 Task: Create new contact,   with mail id: 'VivianMoore116@wnyc.org', first name: 'Vivian', Last name: 'Moore', Job Title: Marketing Manager, Phone number (305) 555-3456. Change life cycle stage to  'Lead' and lead status to 'New'. Add new company to the associated contact: oxford.ac.uk and type: Prospect. Logged in from softage.6@softage.net
Action: Mouse pressed left at (87, 64)
Screenshot: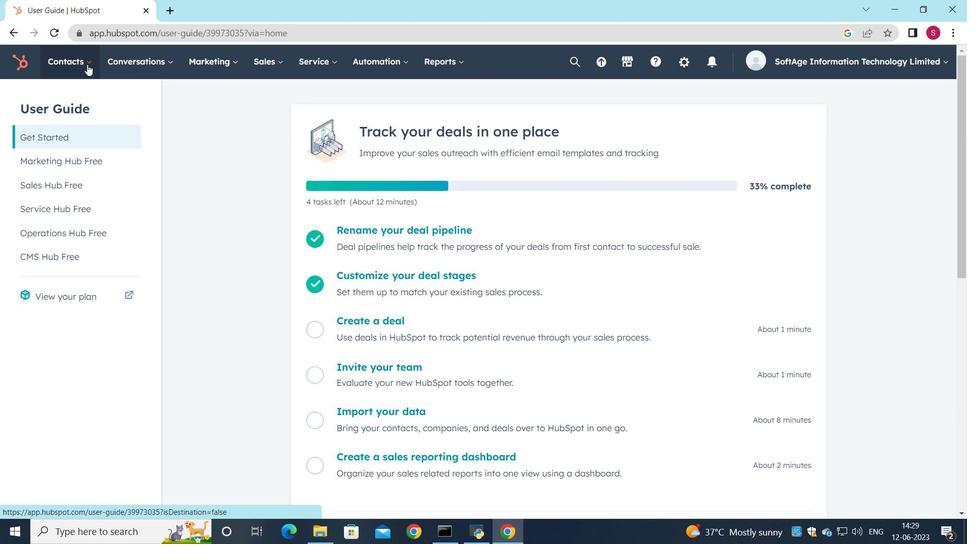 
Action: Mouse moved to (95, 95)
Screenshot: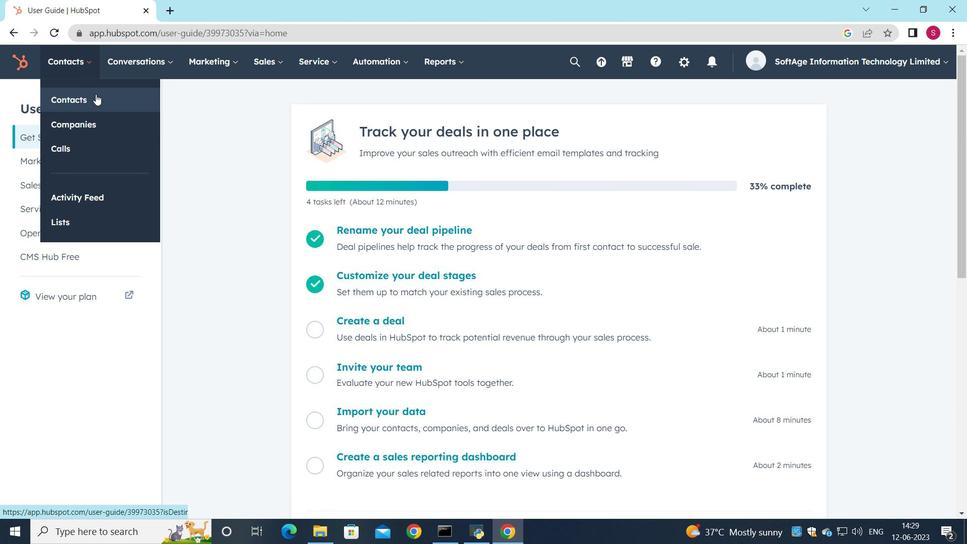 
Action: Mouse pressed left at (95, 95)
Screenshot: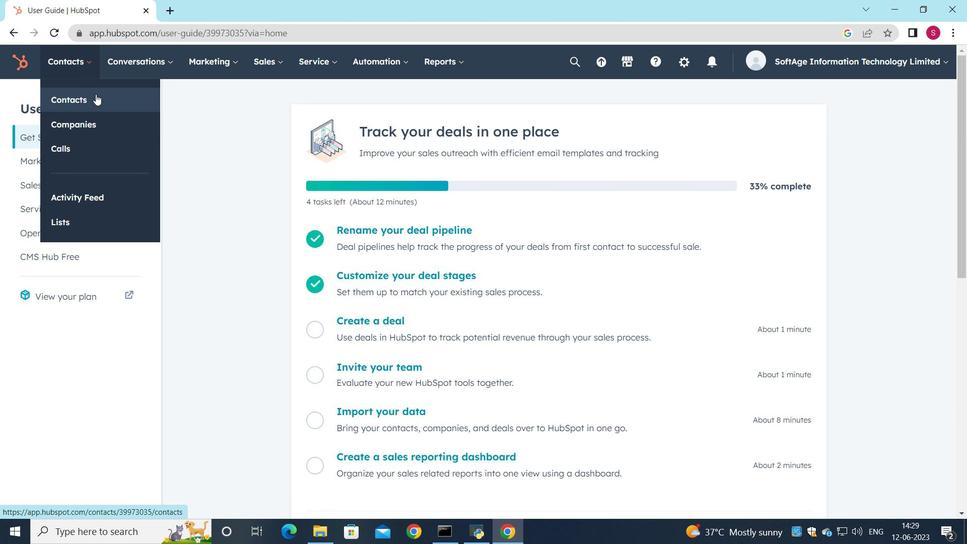 
Action: Mouse moved to (869, 106)
Screenshot: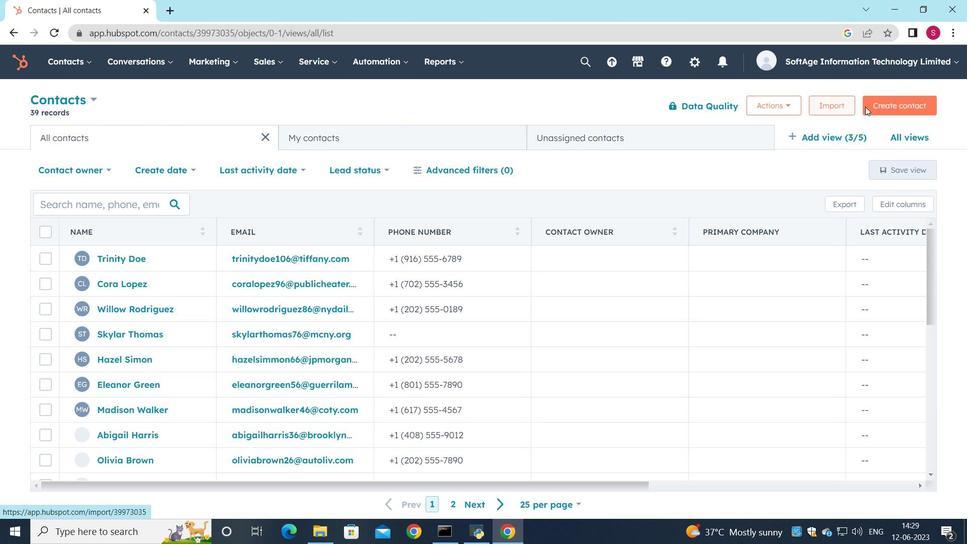 
Action: Mouse pressed left at (869, 106)
Screenshot: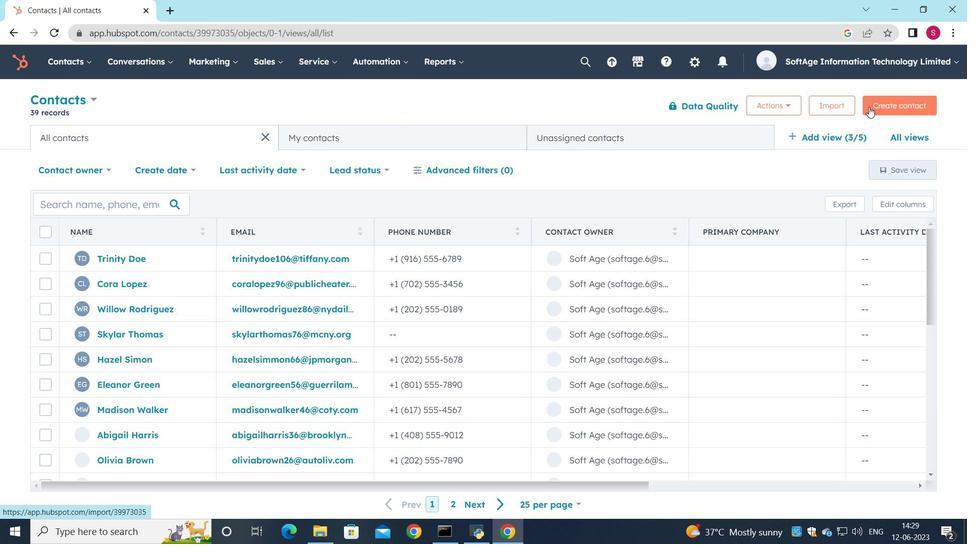 
Action: Mouse moved to (770, 170)
Screenshot: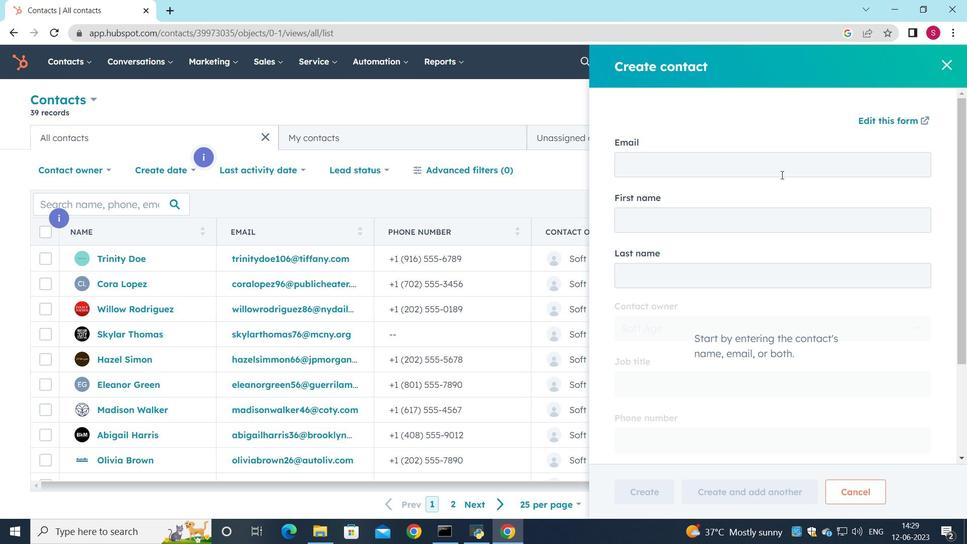 
Action: Mouse pressed left at (770, 170)
Screenshot: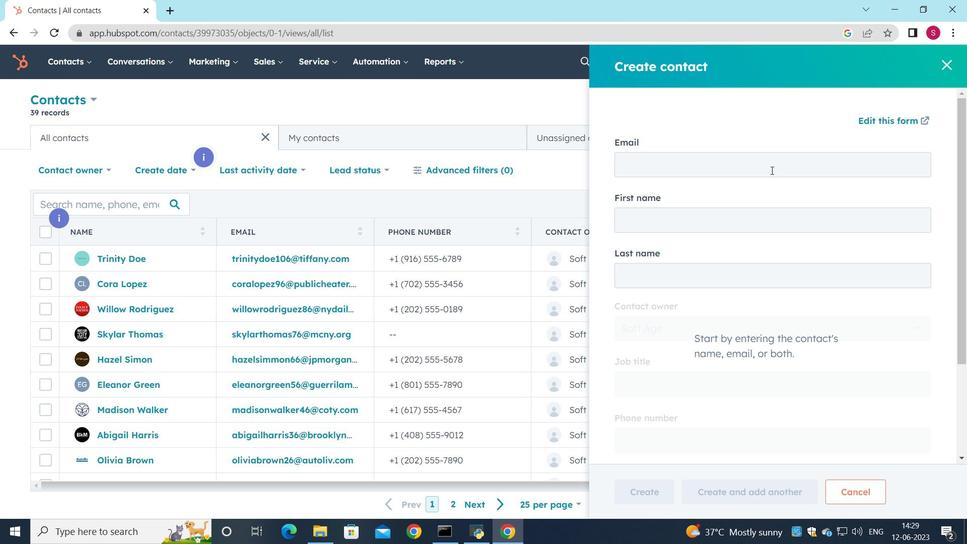 
Action: Key pressed <Key.shift><Key.shift><Key.shift><Key.shift><Key.shift><Key.shift><Key.shift><Key.shift><Key.shift><Key.shift><Key.shift><Key.shift><Key.shift><Key.shift><Key.shift><Key.shift><Key.shift><Key.shift><Key.shift><Key.shift><Key.shift><Key.shift><Key.shift><Key.shift>Vivian<Key.shift_r><Key.shift_r><Key.shift_r><Key.shift_r>Moore116<Key.shift><Key.shift>@wy<Key.backspace>nyc.org
Screenshot: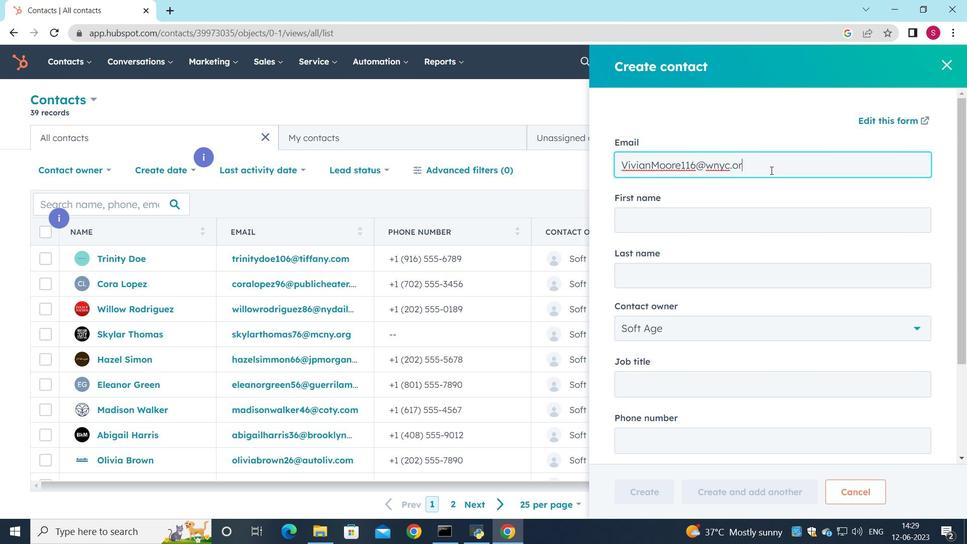 
Action: Mouse moved to (657, 233)
Screenshot: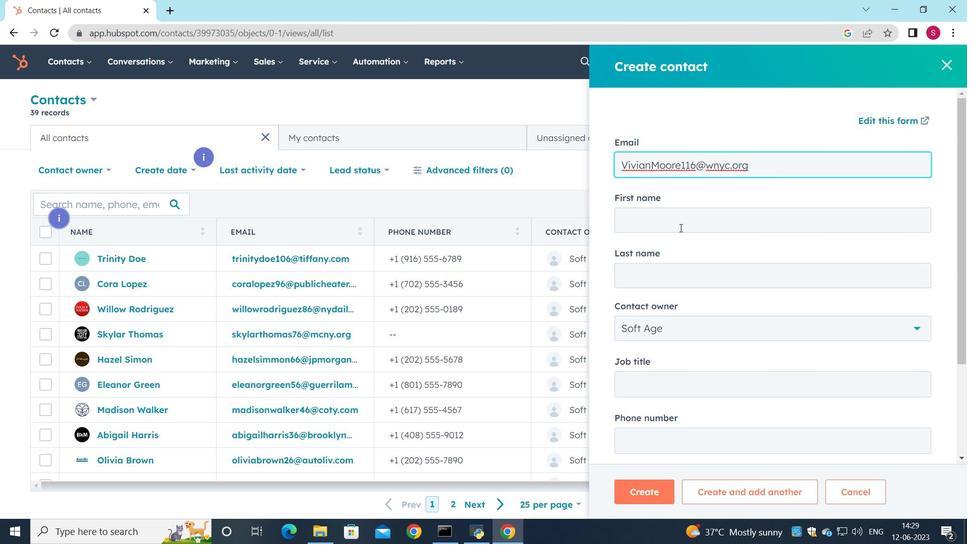 
Action: Mouse pressed left at (657, 233)
Screenshot: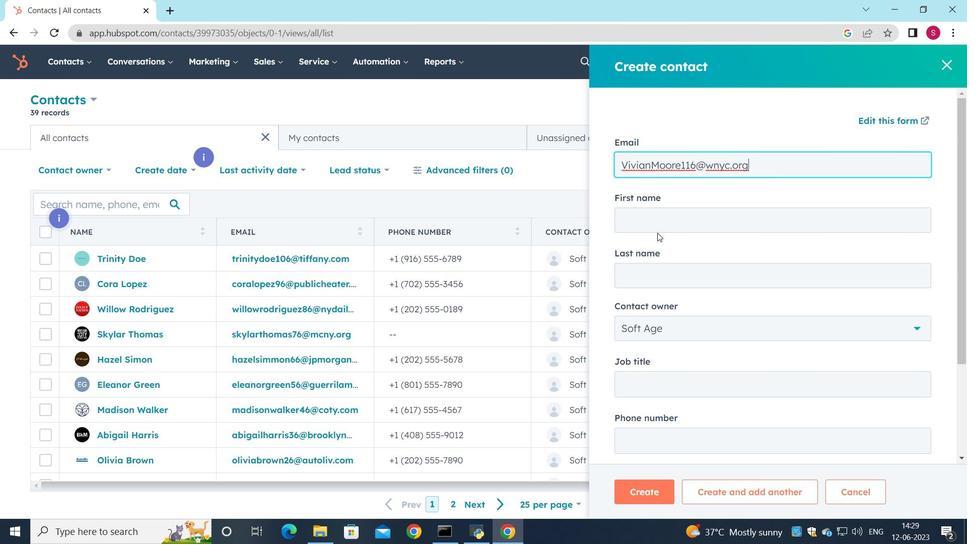 
Action: Mouse moved to (658, 227)
Screenshot: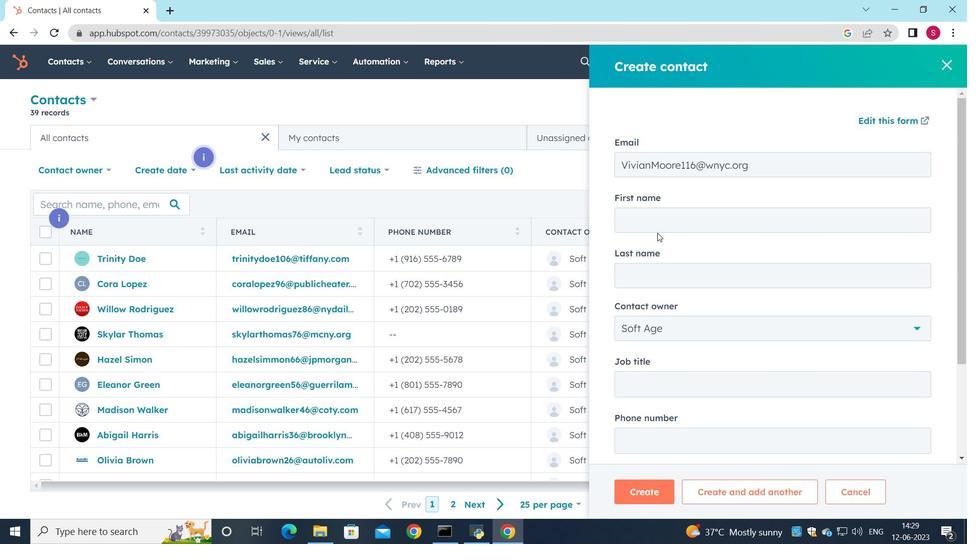 
Action: Mouse pressed left at (658, 227)
Screenshot: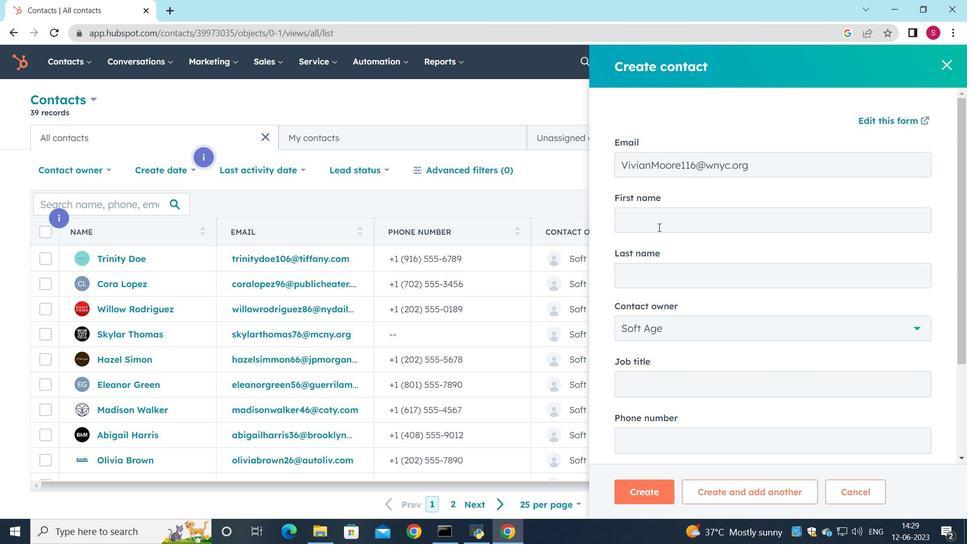 
Action: Key pressed <Key.shift>Vivo<Key.backspace>ian
Screenshot: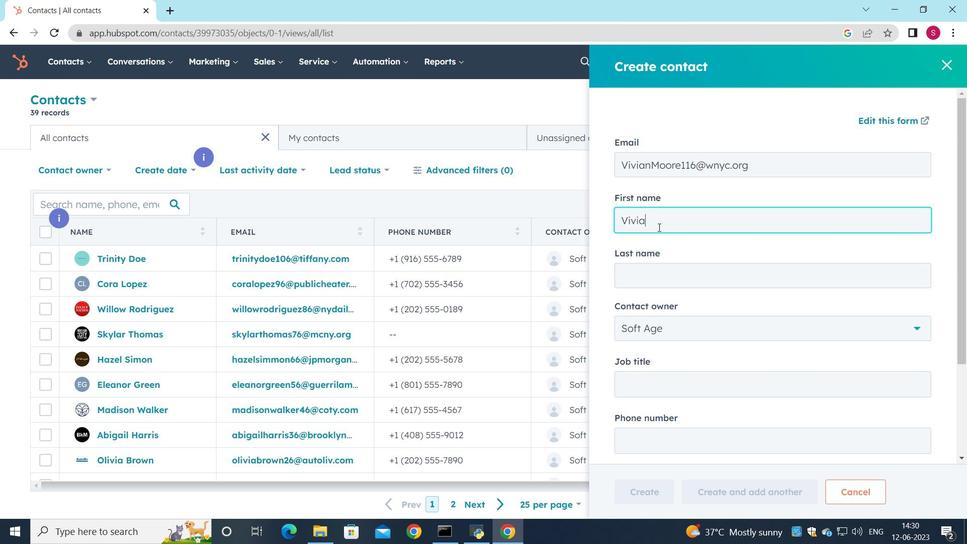 
Action: Mouse moved to (645, 265)
Screenshot: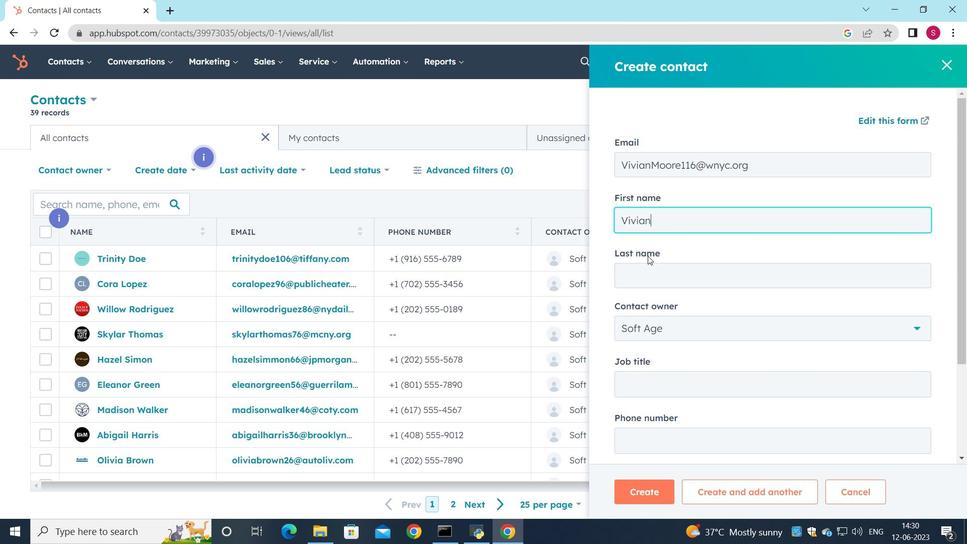 
Action: Mouse pressed left at (645, 265)
Screenshot: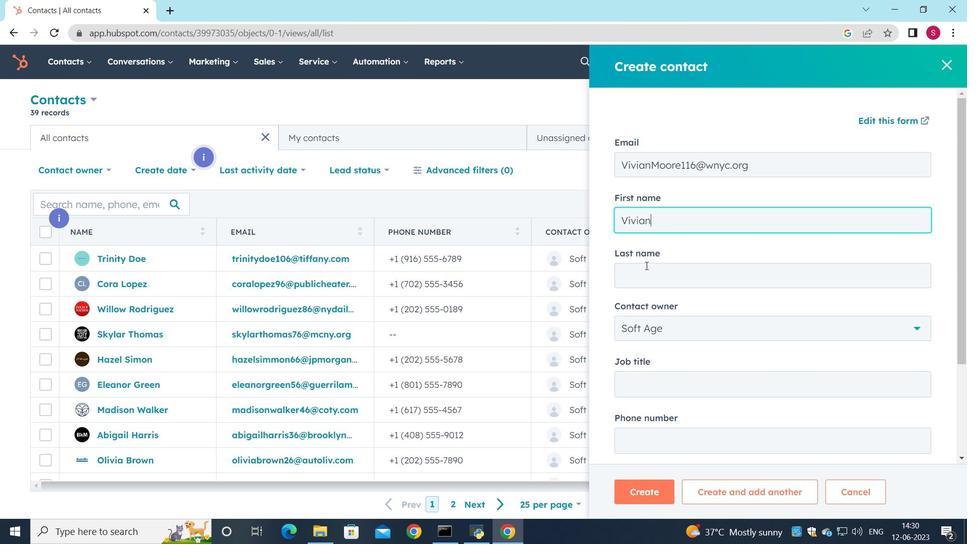 
Action: Mouse moved to (641, 272)
Screenshot: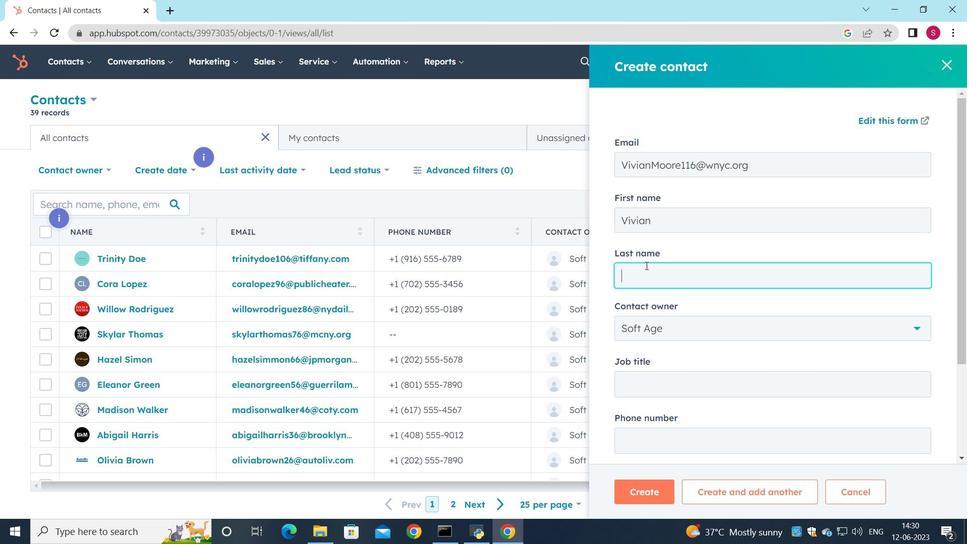
Action: Key pressed <Key.shift_r><Key.shift_r><Key.shift_r><Key.shift_r>Moore
Screenshot: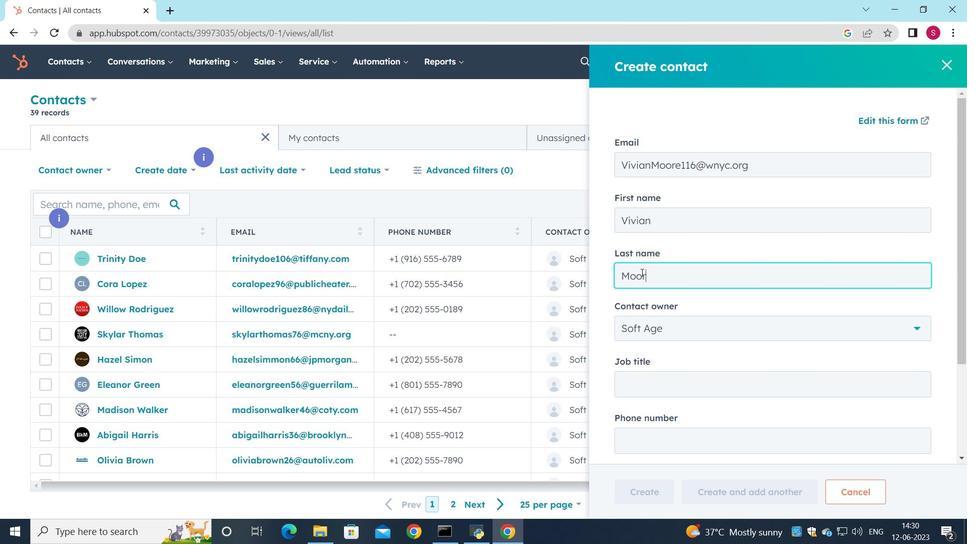 
Action: Mouse moved to (719, 326)
Screenshot: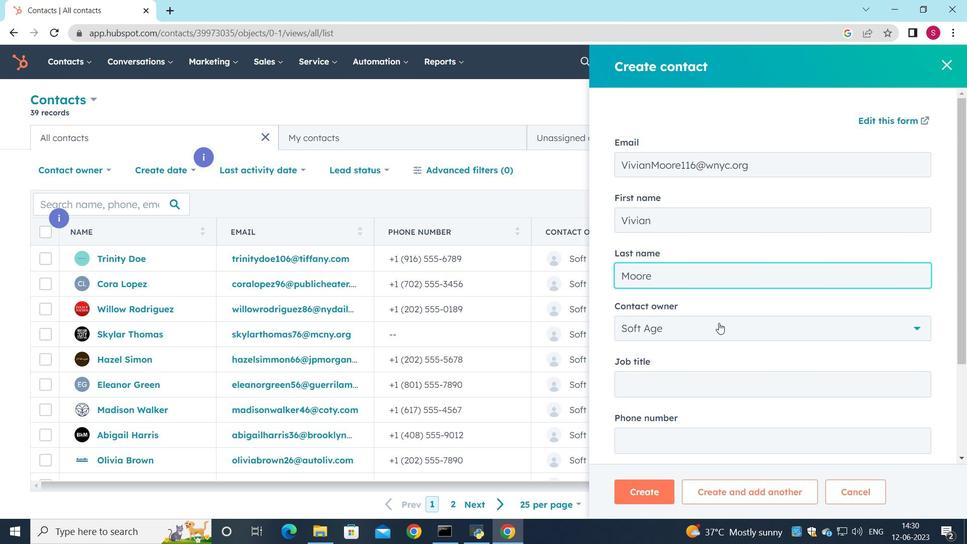 
Action: Mouse scrolled (719, 325) with delta (0, 0)
Screenshot: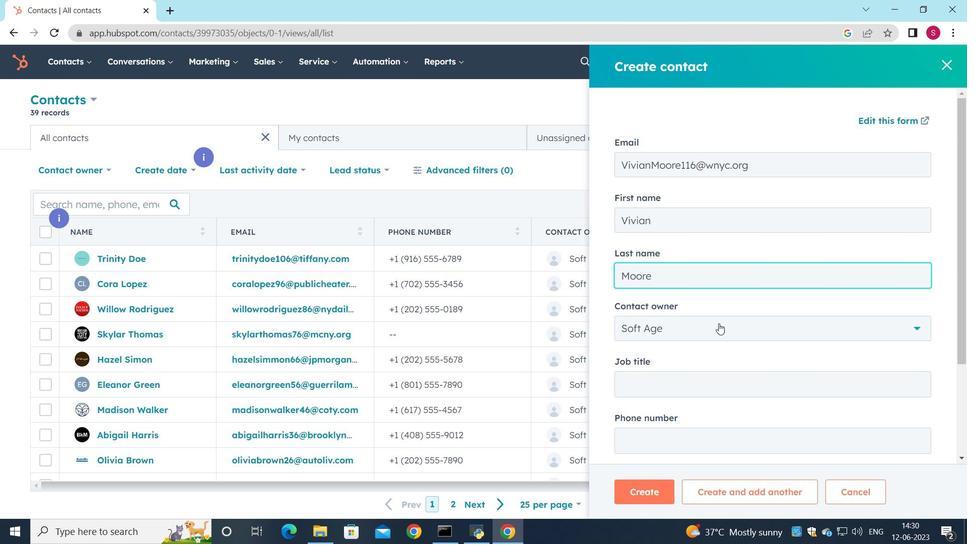 
Action: Mouse moved to (707, 325)
Screenshot: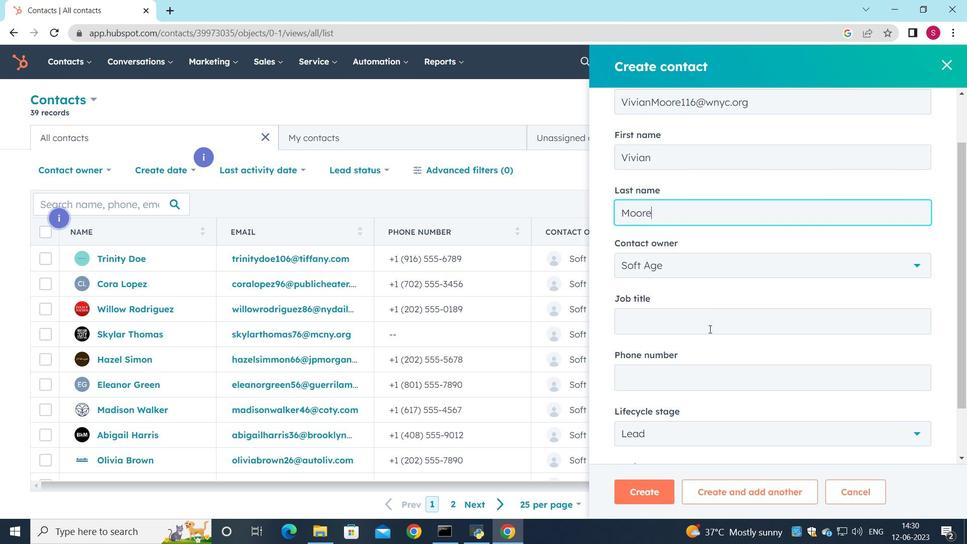 
Action: Mouse pressed left at (707, 325)
Screenshot: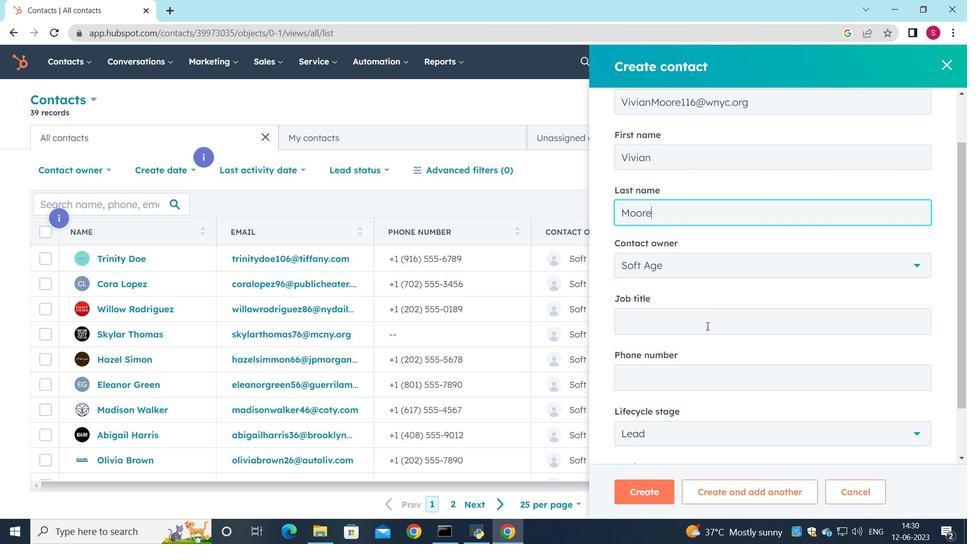 
Action: Key pressed <Key.shift_r>Marketing<Key.space><Key.shift_r>Manager
Screenshot: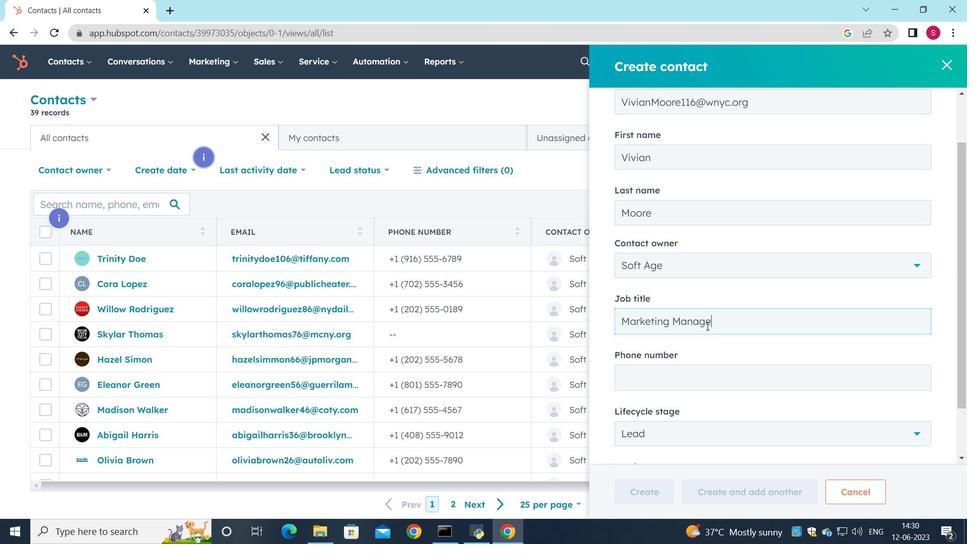 
Action: Mouse scrolled (707, 325) with delta (0, 0)
Screenshot: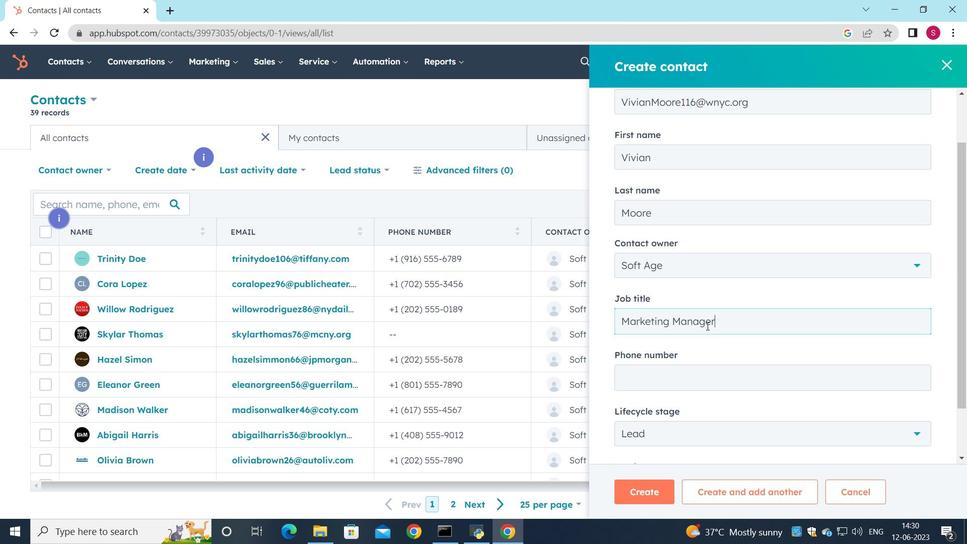 
Action: Mouse moved to (705, 340)
Screenshot: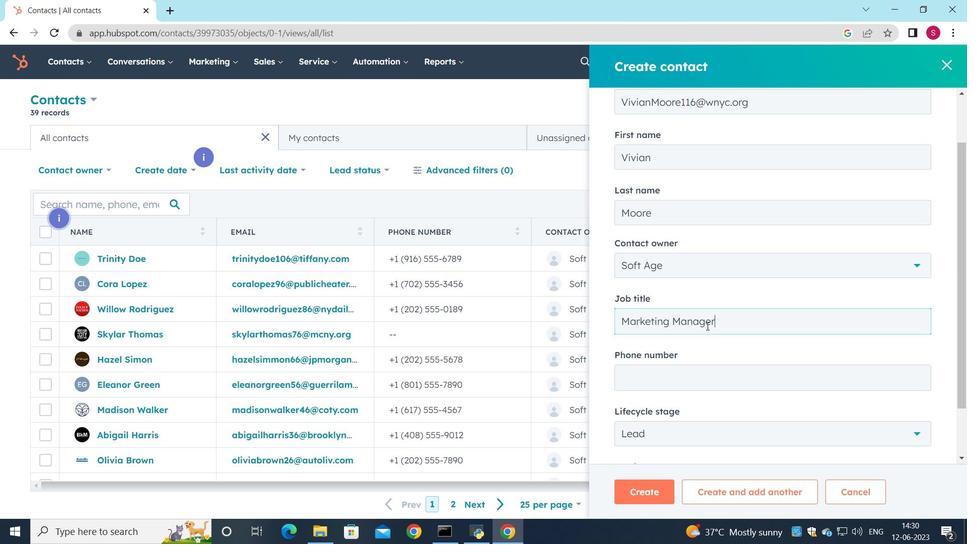 
Action: Mouse scrolled (705, 334) with delta (0, 0)
Screenshot: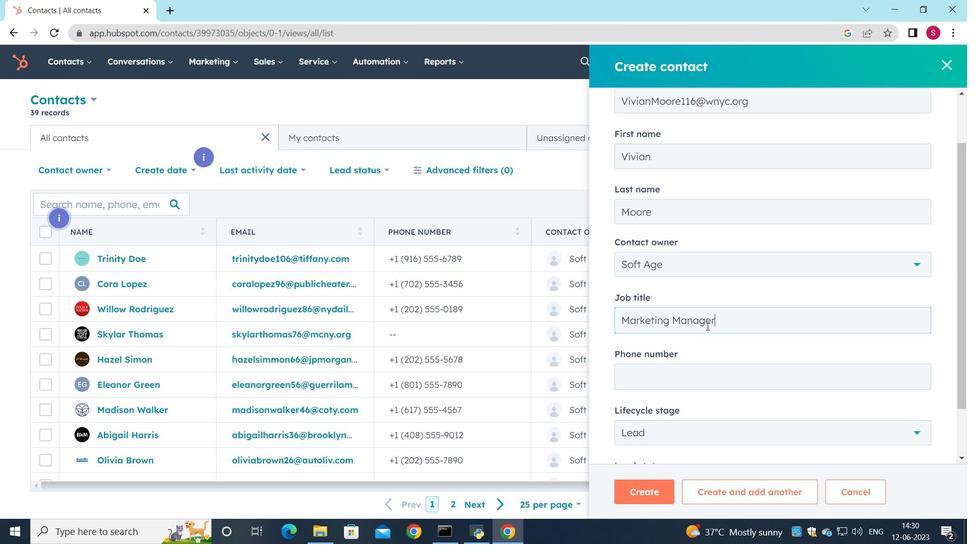 
Action: Mouse moved to (692, 317)
Screenshot: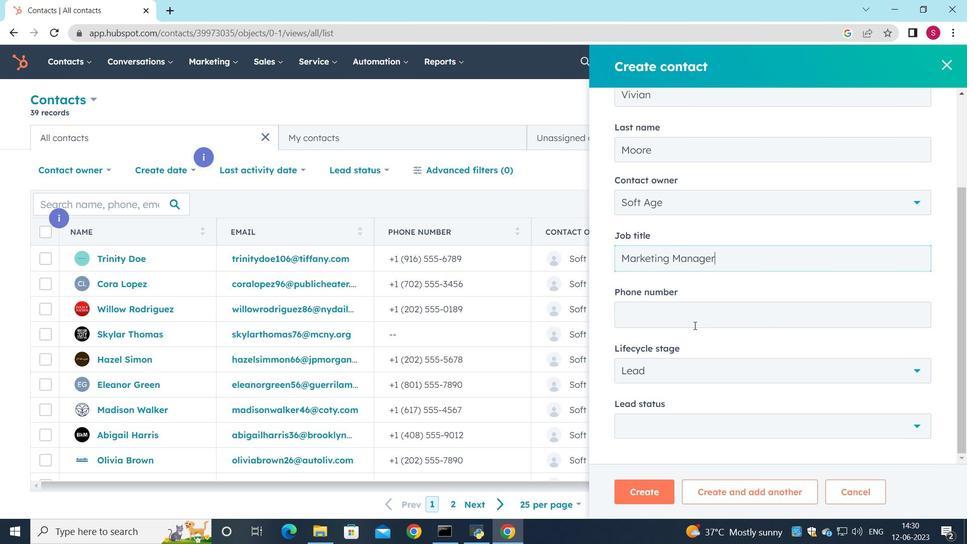 
Action: Mouse pressed left at (692, 317)
Screenshot: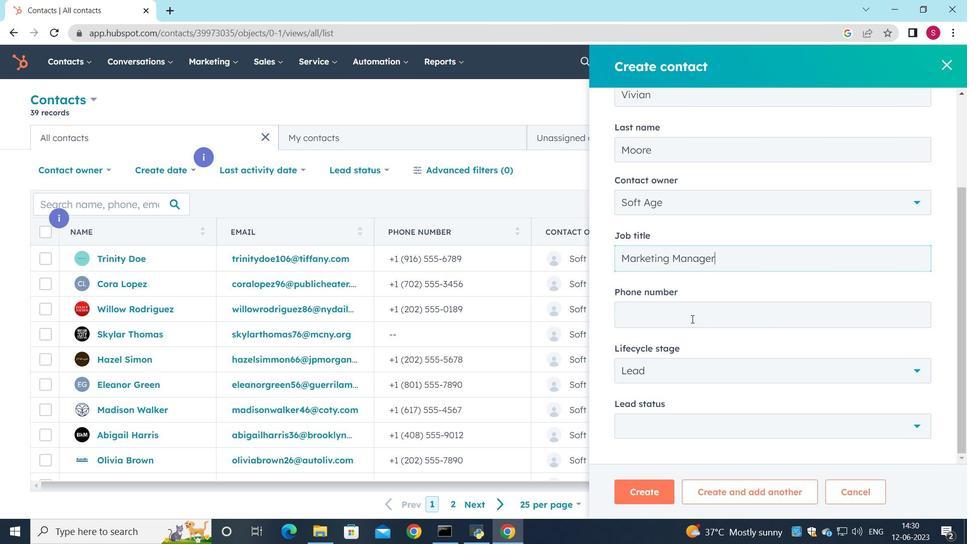 
Action: Key pressed 3055553456
Screenshot: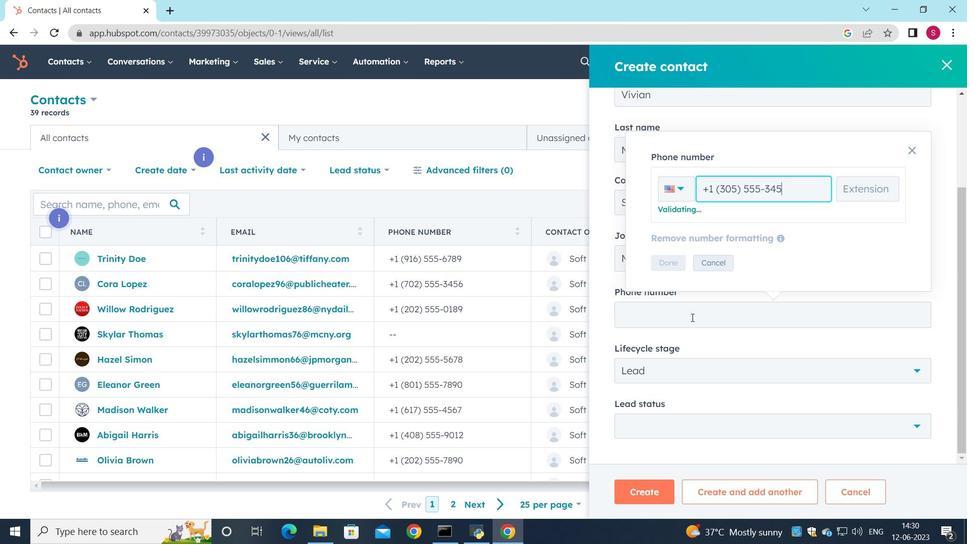 
Action: Mouse moved to (665, 267)
Screenshot: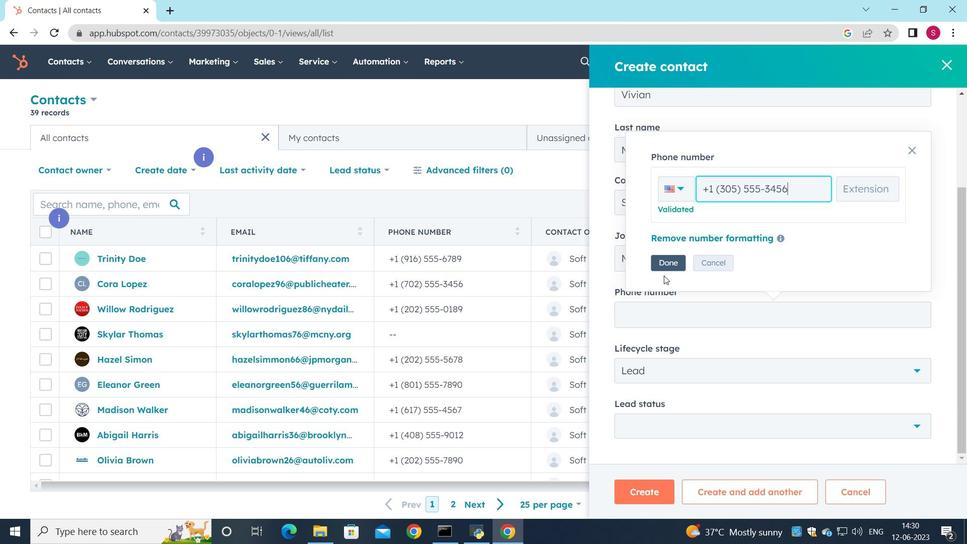 
Action: Mouse pressed left at (665, 267)
Screenshot: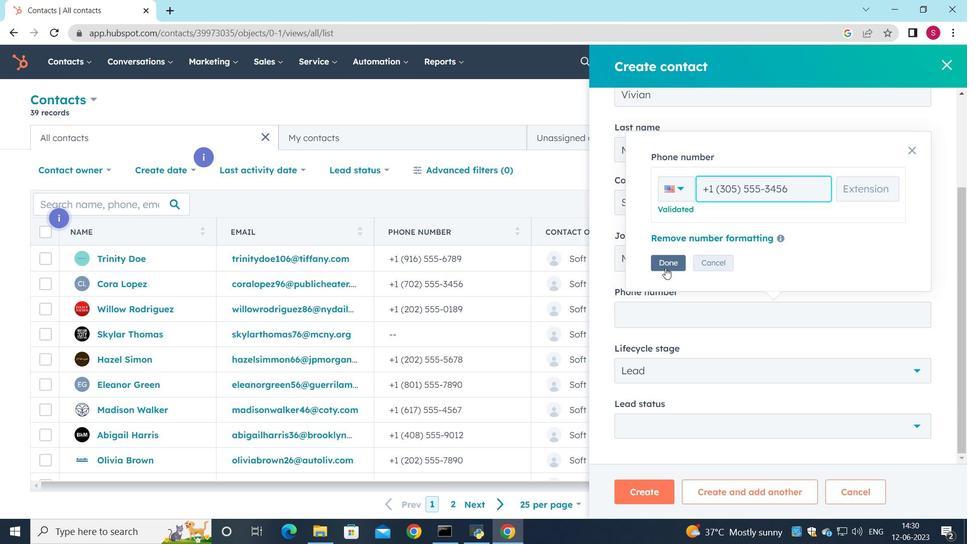 
Action: Mouse moved to (686, 310)
Screenshot: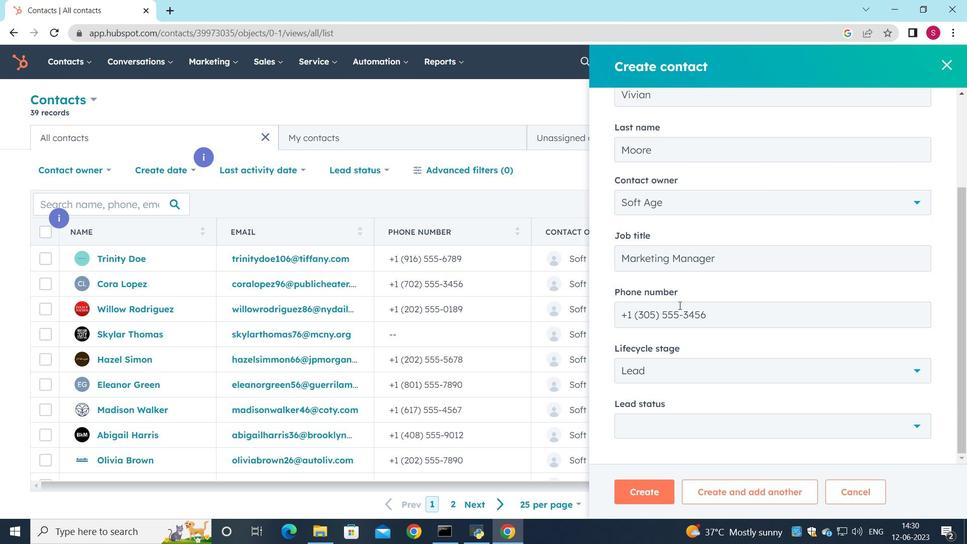 
Action: Mouse scrolled (686, 310) with delta (0, 0)
Screenshot: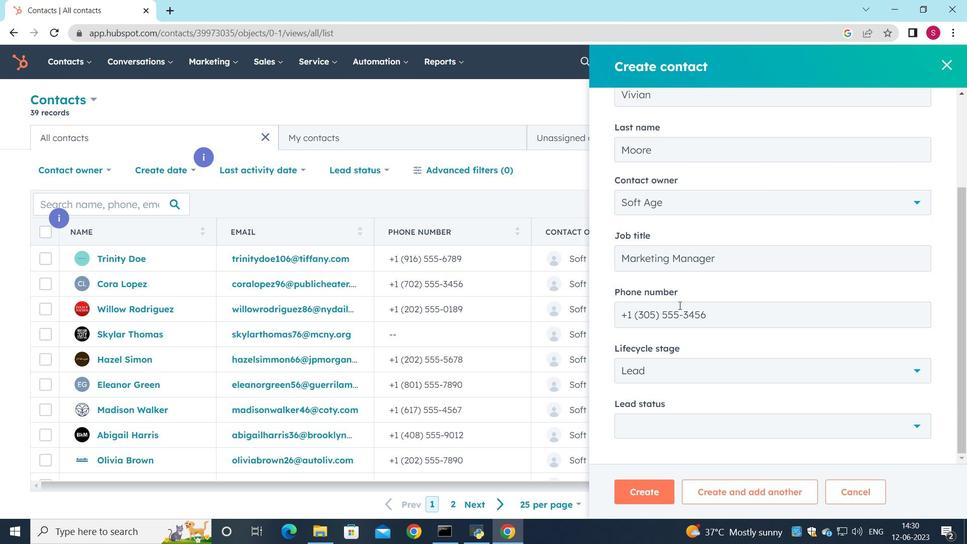 
Action: Mouse moved to (688, 314)
Screenshot: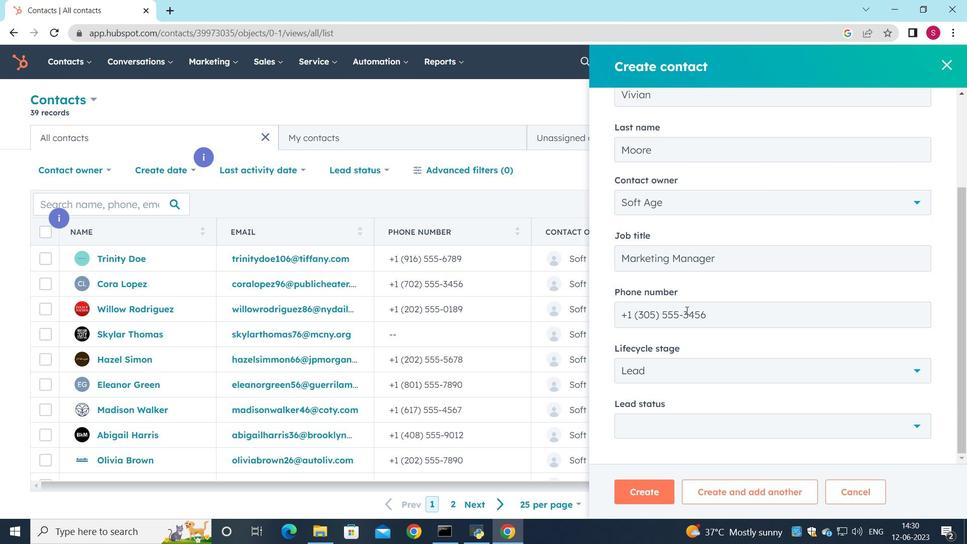 
Action: Mouse scrolled (688, 314) with delta (0, 0)
Screenshot: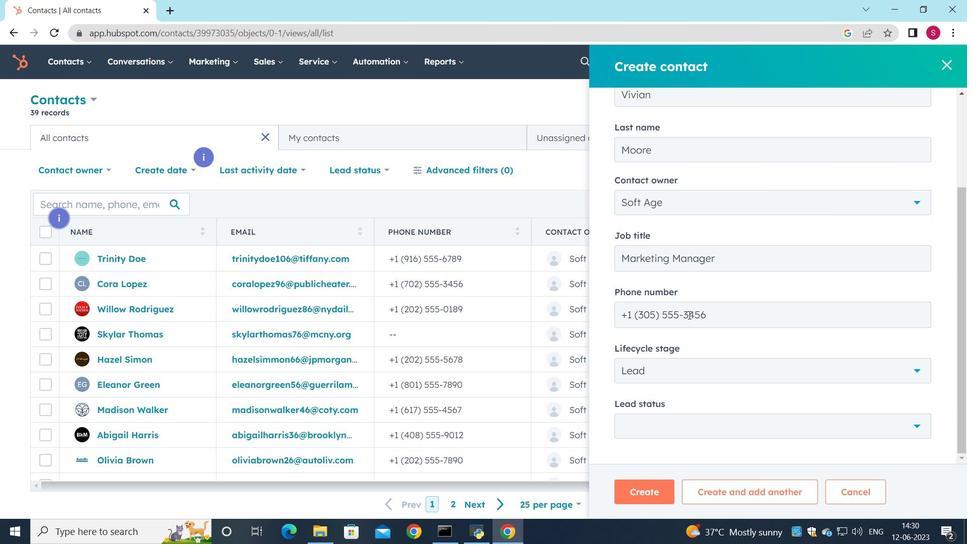
Action: Mouse moved to (692, 319)
Screenshot: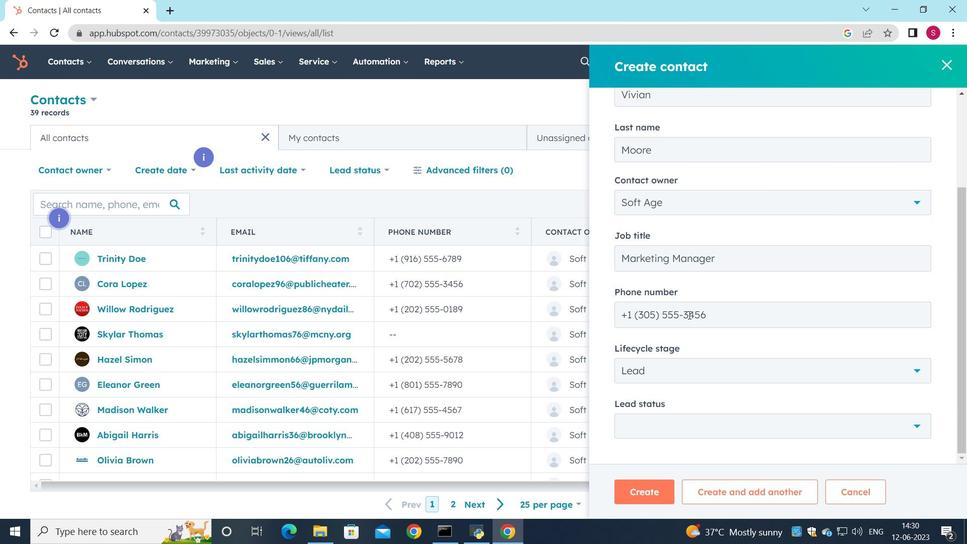 
Action: Mouse scrolled (692, 319) with delta (0, 0)
Screenshot: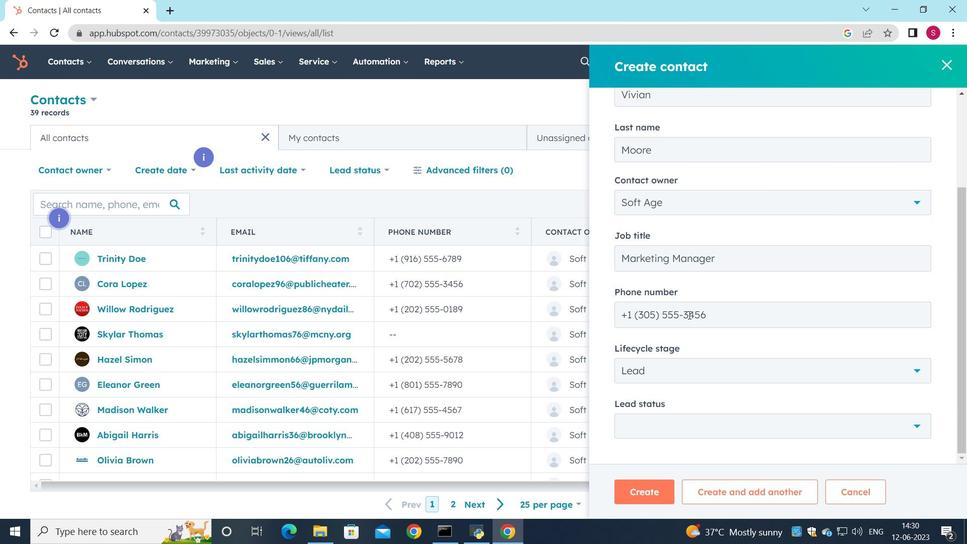 
Action: Mouse moved to (914, 426)
Screenshot: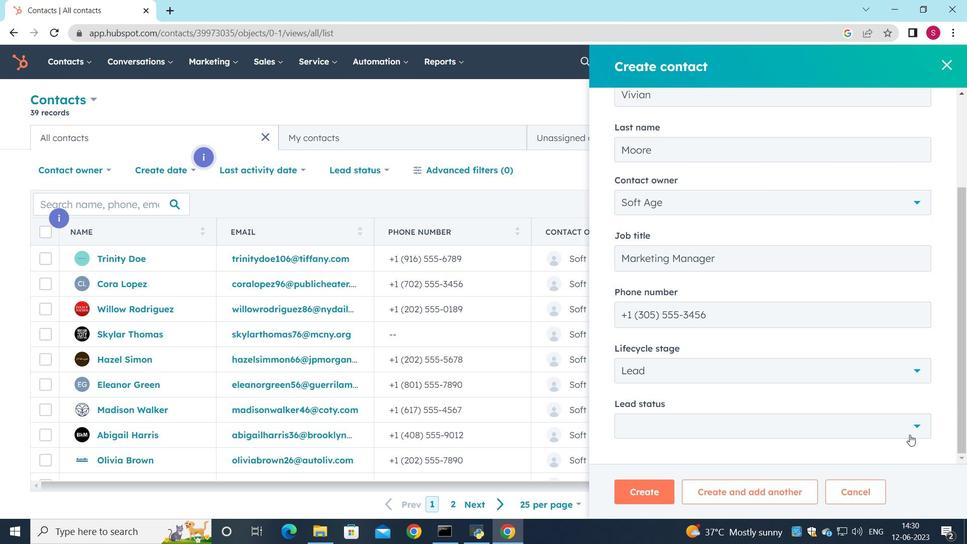
Action: Mouse pressed left at (914, 426)
Screenshot: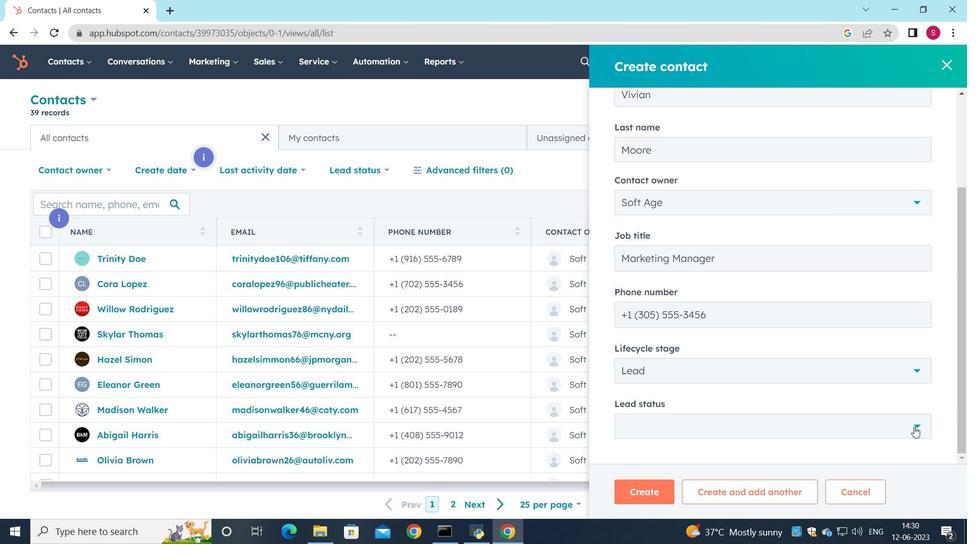 
Action: Mouse moved to (756, 301)
Screenshot: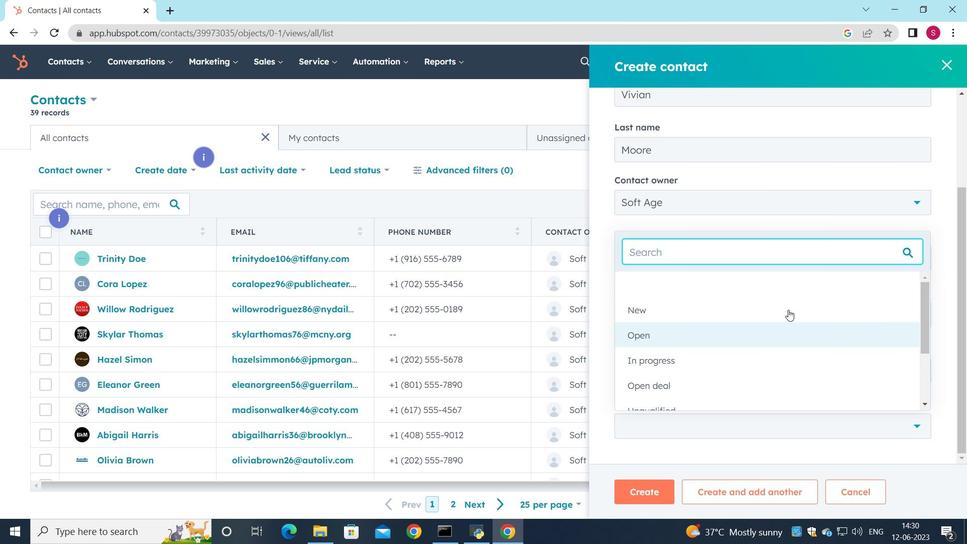 
Action: Mouse pressed left at (756, 301)
Screenshot: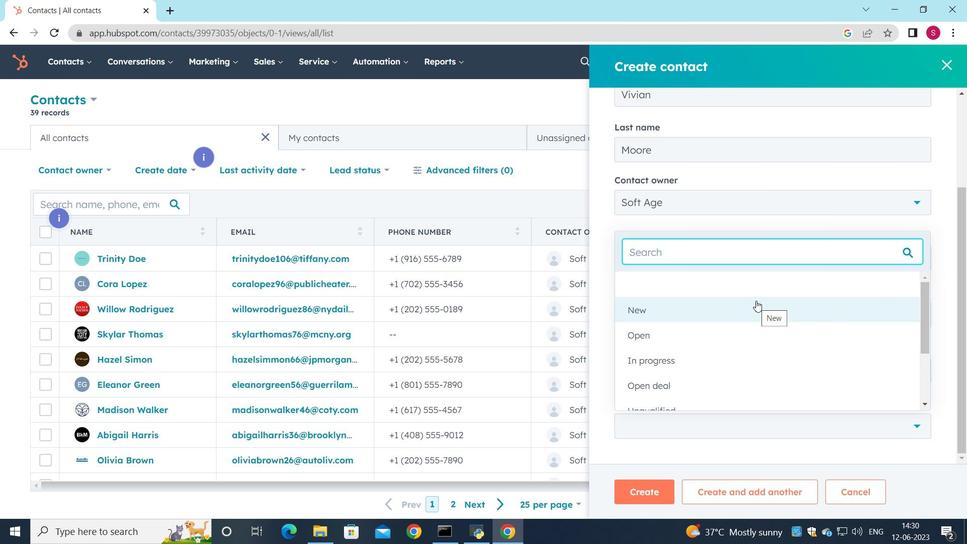 
Action: Mouse moved to (639, 498)
Screenshot: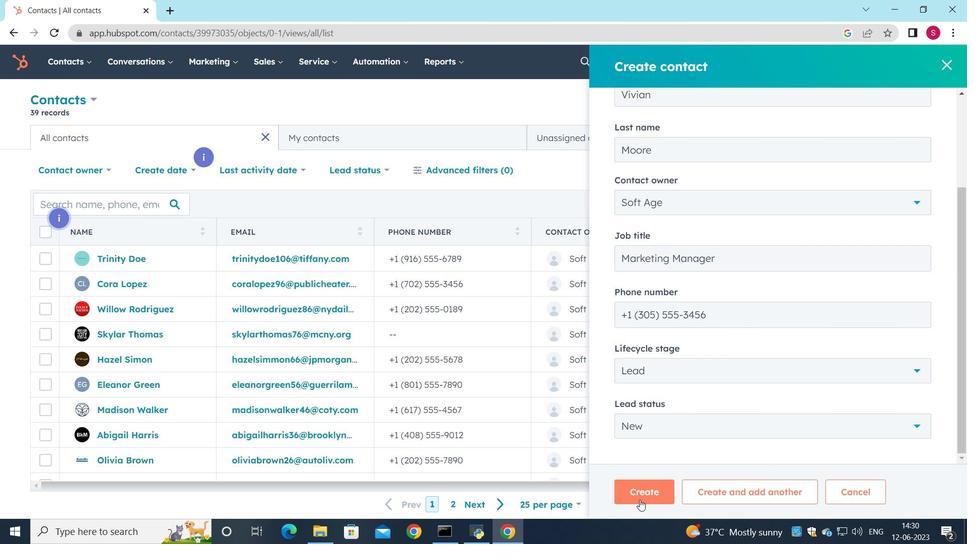 
Action: Mouse pressed left at (639, 498)
Screenshot: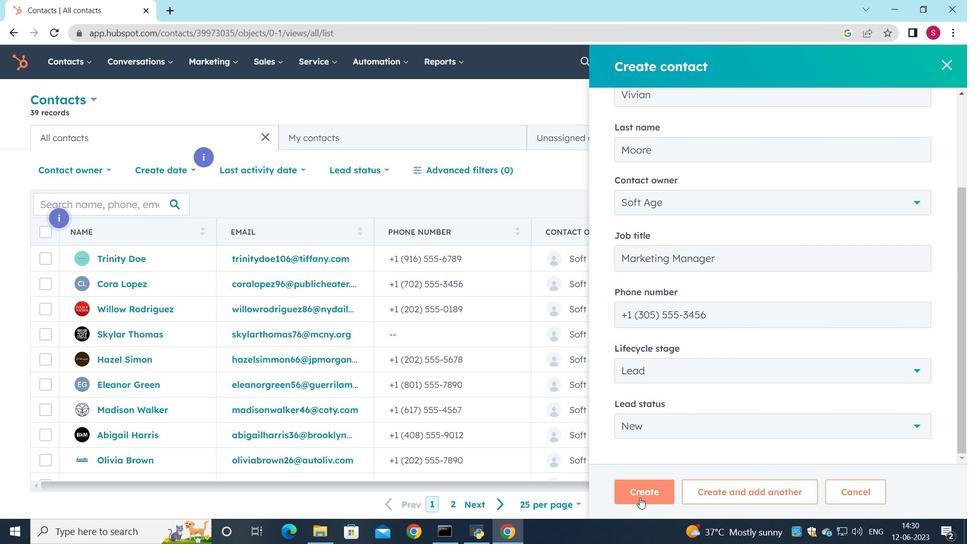 
Action: Mouse moved to (581, 370)
Screenshot: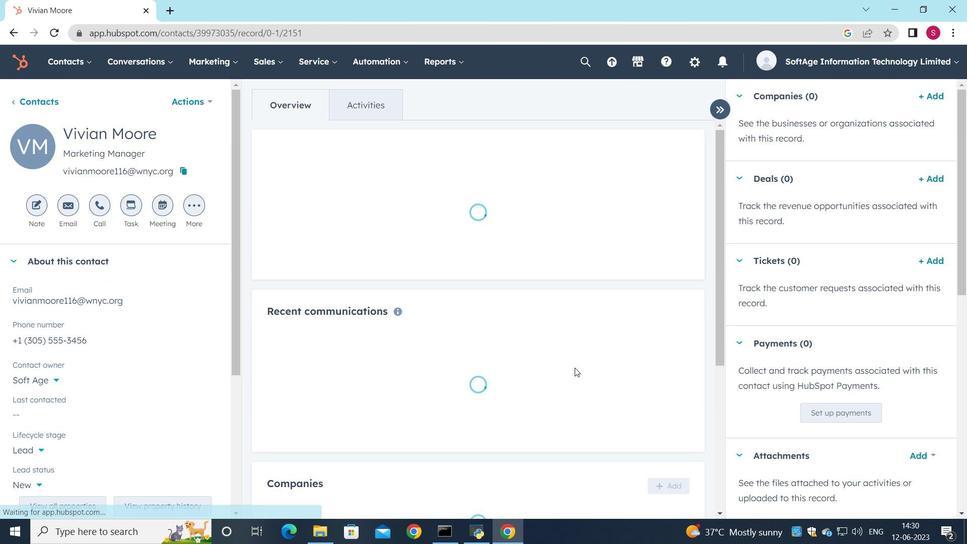 
Action: Mouse scrolled (581, 369) with delta (0, 0)
Screenshot: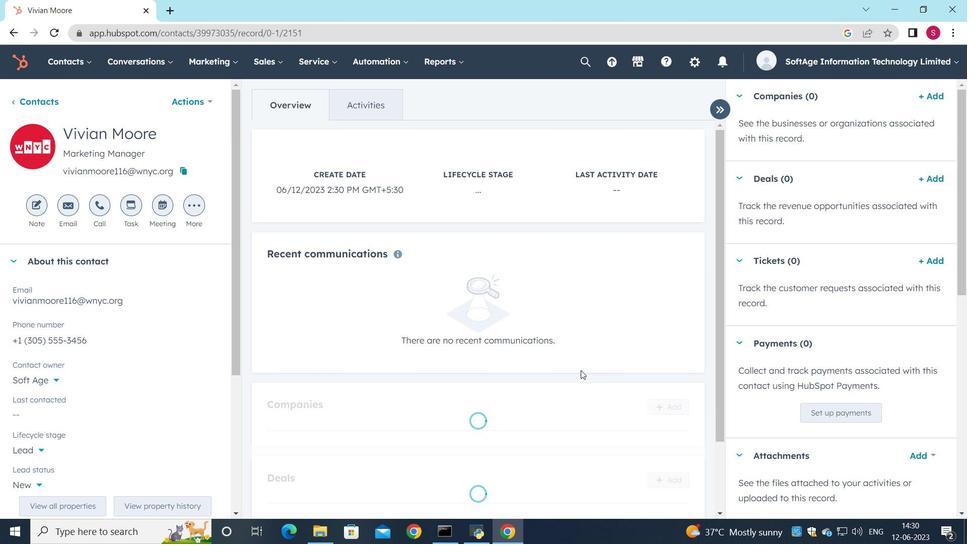 
Action: Mouse scrolled (581, 369) with delta (0, 0)
Screenshot: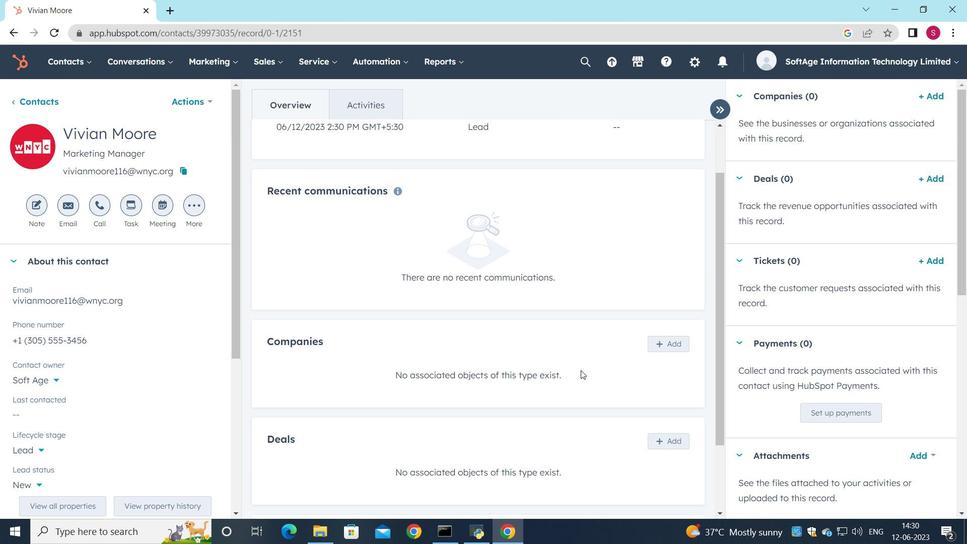 
Action: Mouse moved to (669, 280)
Screenshot: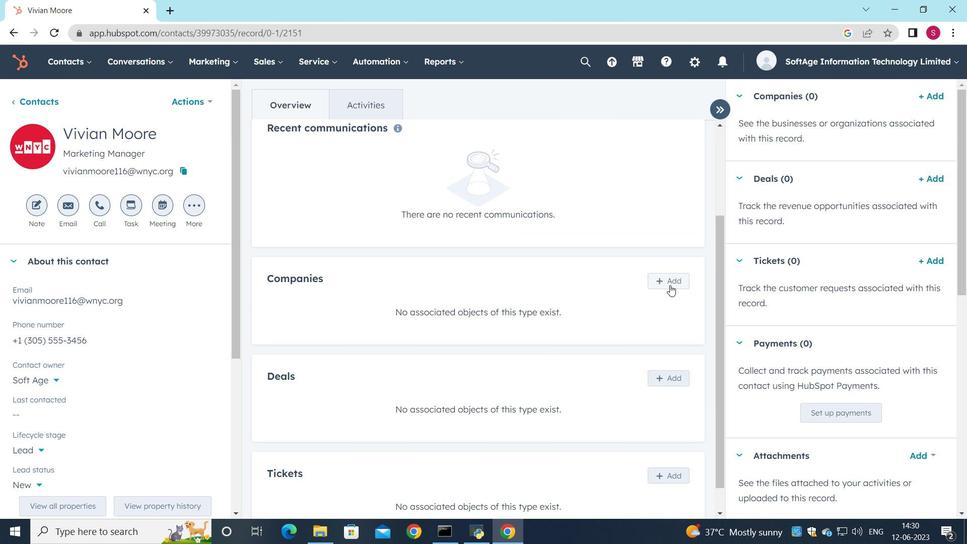 
Action: Mouse pressed left at (669, 280)
Screenshot: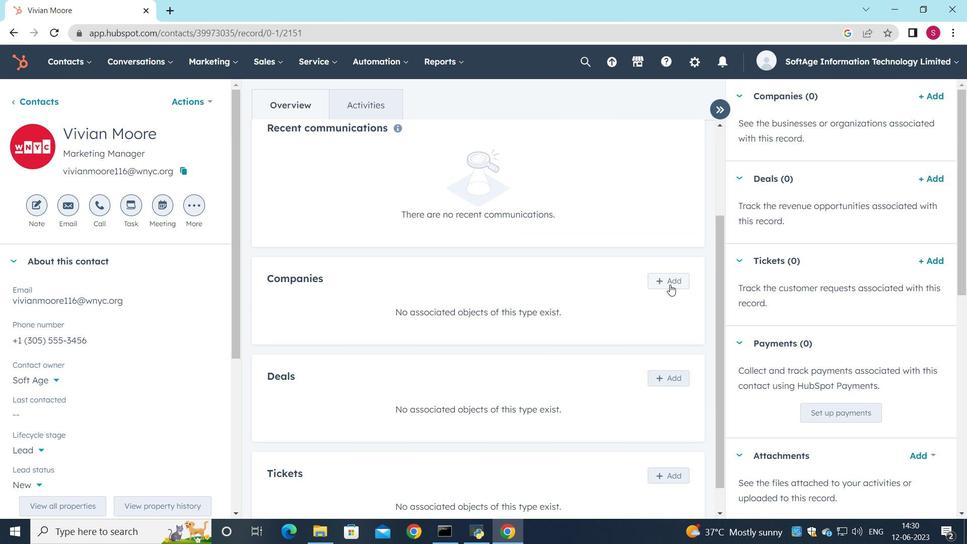
Action: Mouse moved to (706, 118)
Screenshot: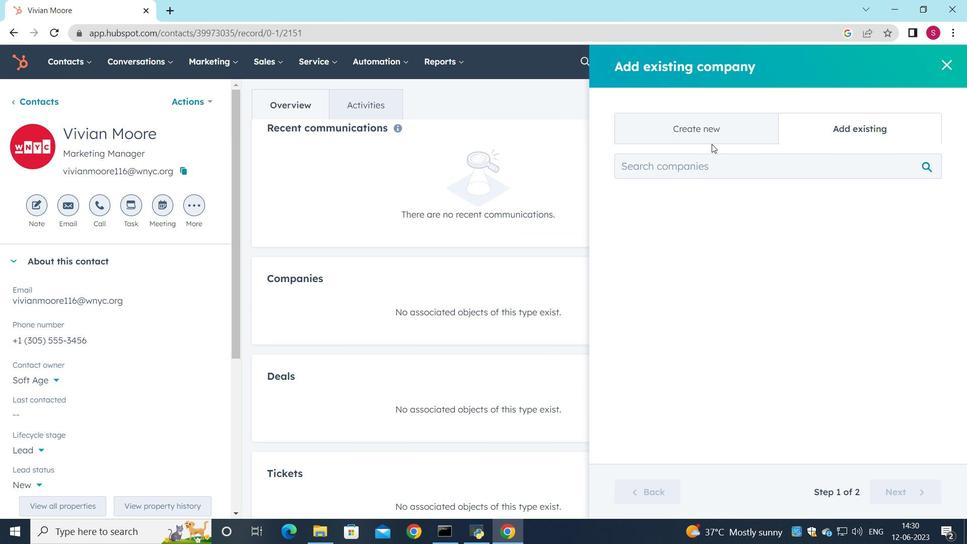 
Action: Mouse pressed left at (706, 118)
Screenshot: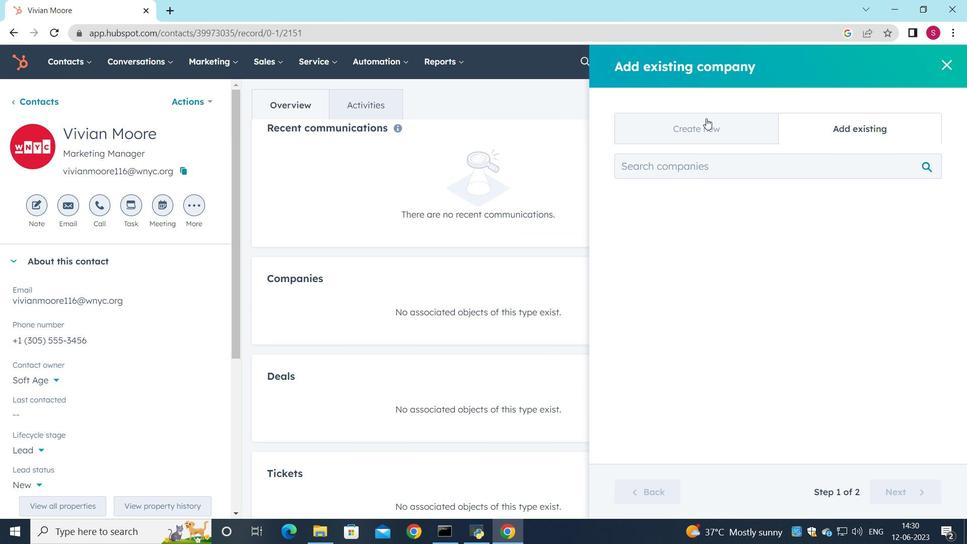 
Action: Mouse moved to (732, 205)
Screenshot: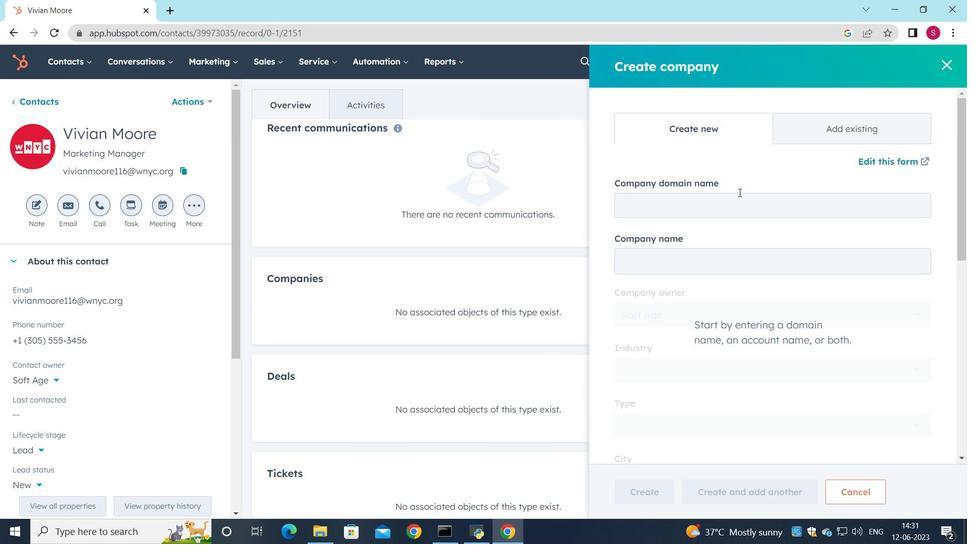 
Action: Mouse pressed left at (732, 205)
Screenshot: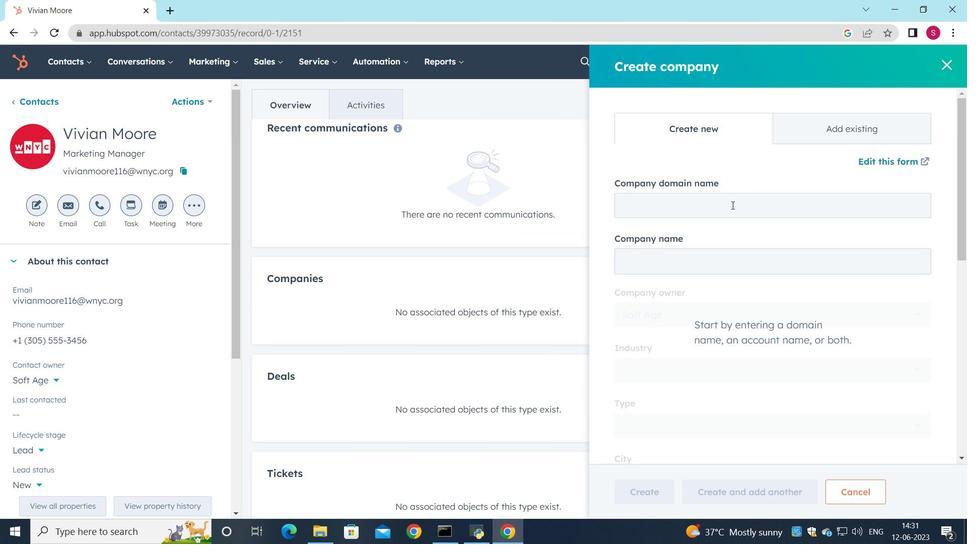 
Action: Mouse moved to (728, 198)
Screenshot: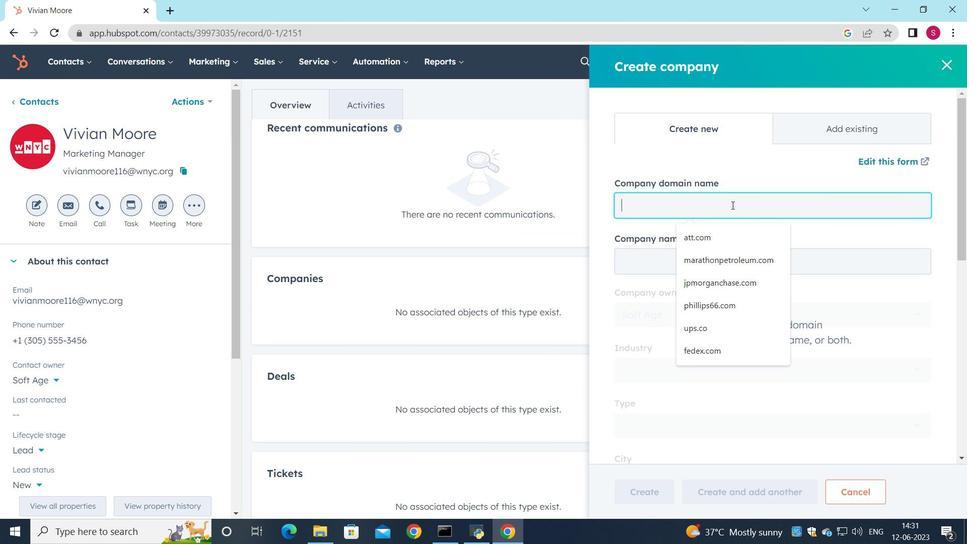 
Action: Key pressed oxford.ac.uk
Screenshot: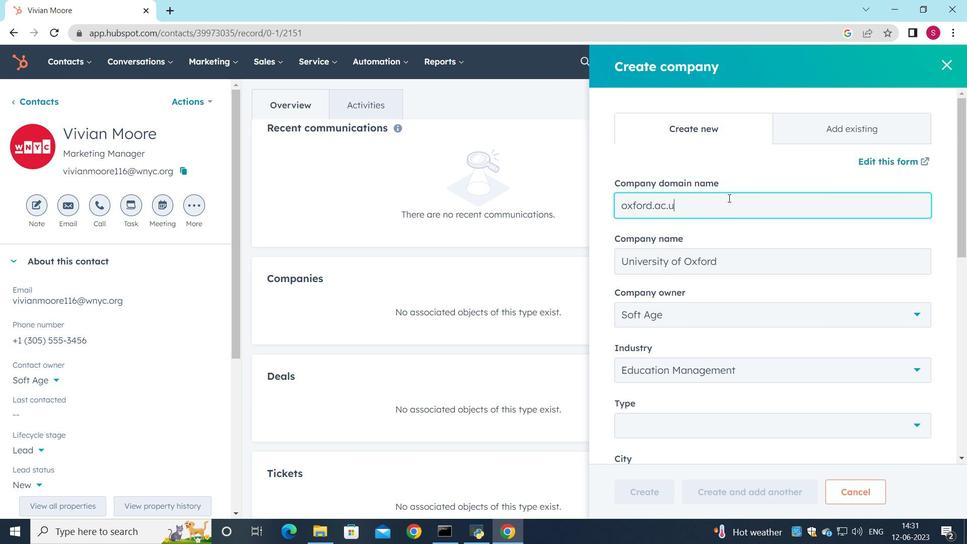 
Action: Mouse moved to (734, 258)
Screenshot: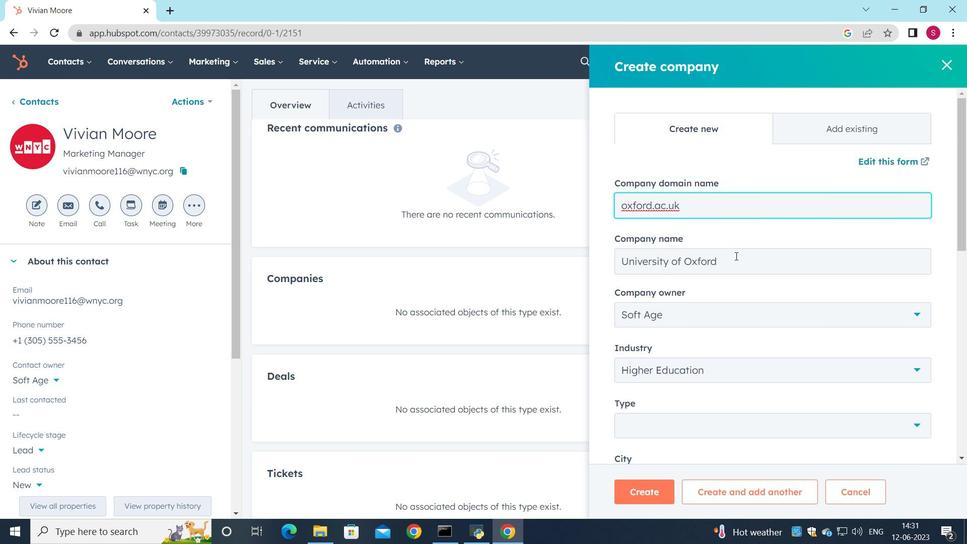 
Action: Mouse scrolled (734, 257) with delta (0, 0)
Screenshot: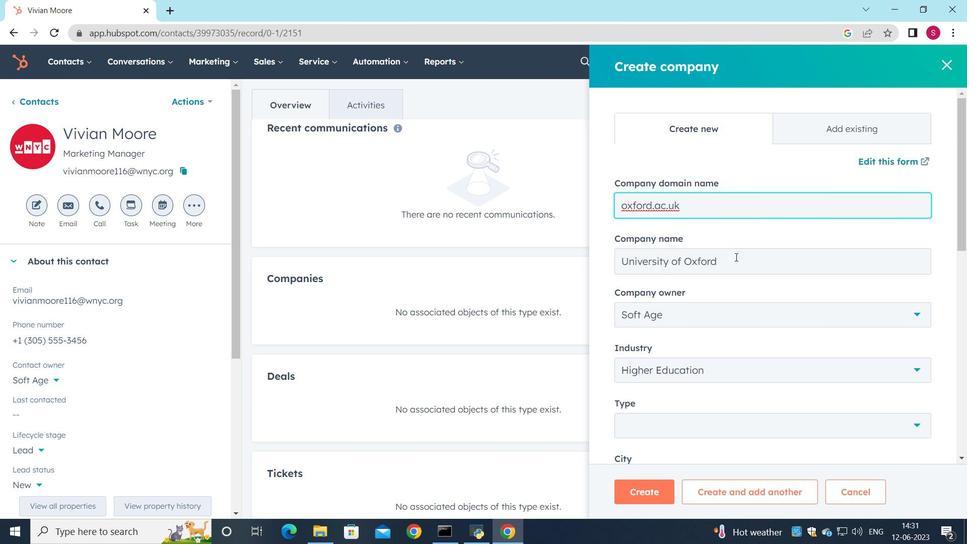 
Action: Mouse scrolled (734, 257) with delta (0, 0)
Screenshot: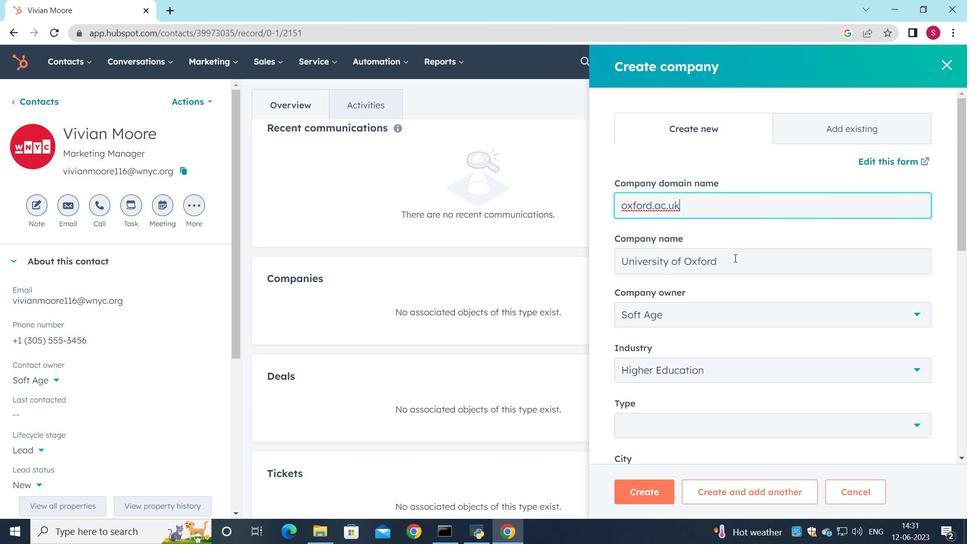 
Action: Mouse scrolled (734, 257) with delta (0, 0)
Screenshot: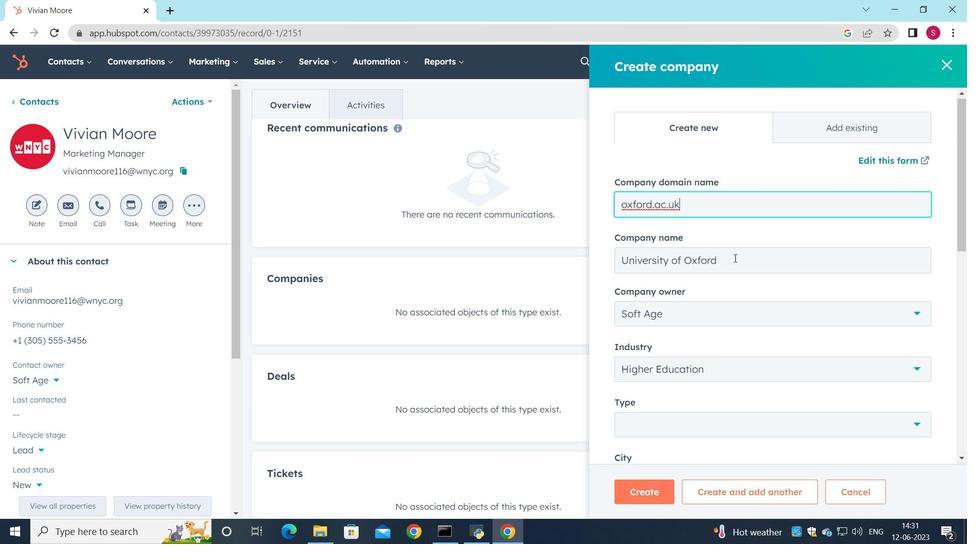 
Action: Mouse moved to (910, 230)
Screenshot: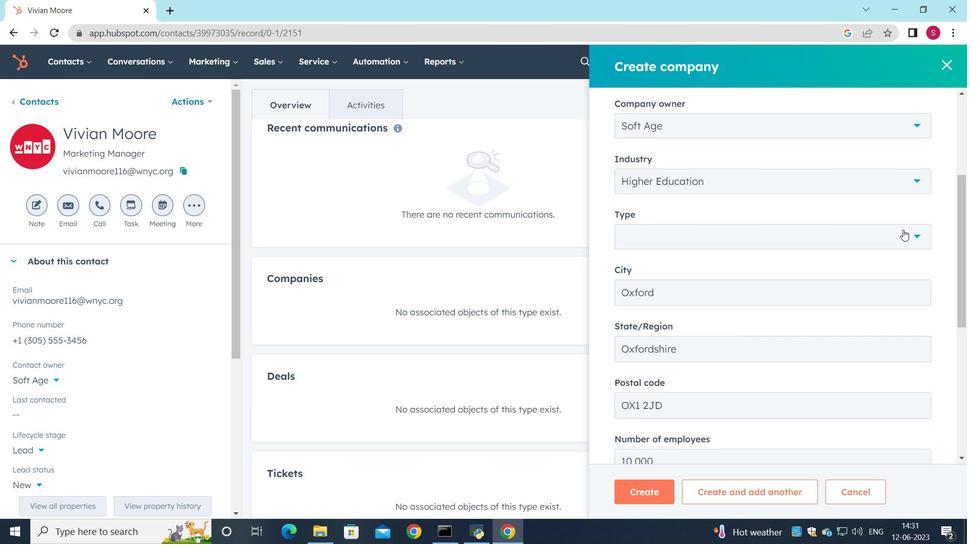 
Action: Mouse pressed left at (910, 230)
Screenshot: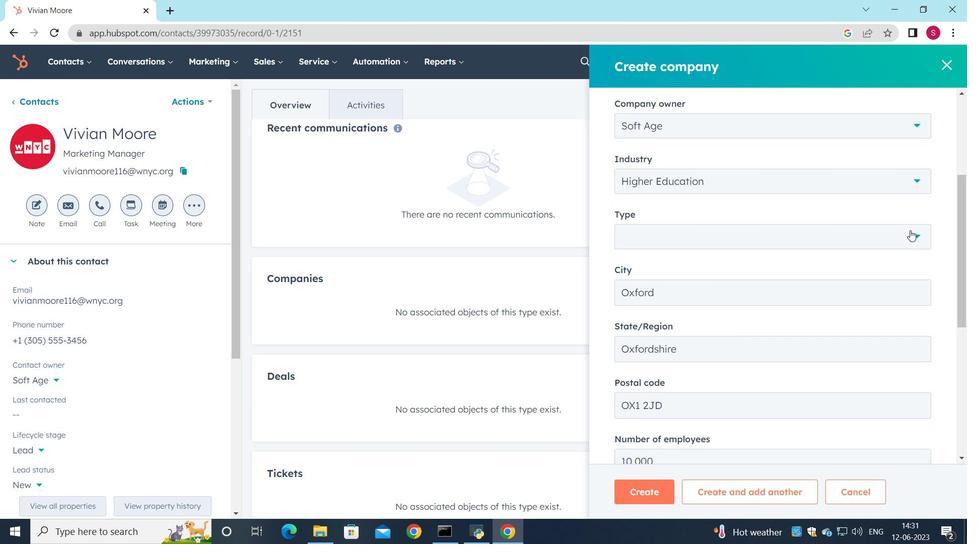 
Action: Mouse moved to (800, 295)
Screenshot: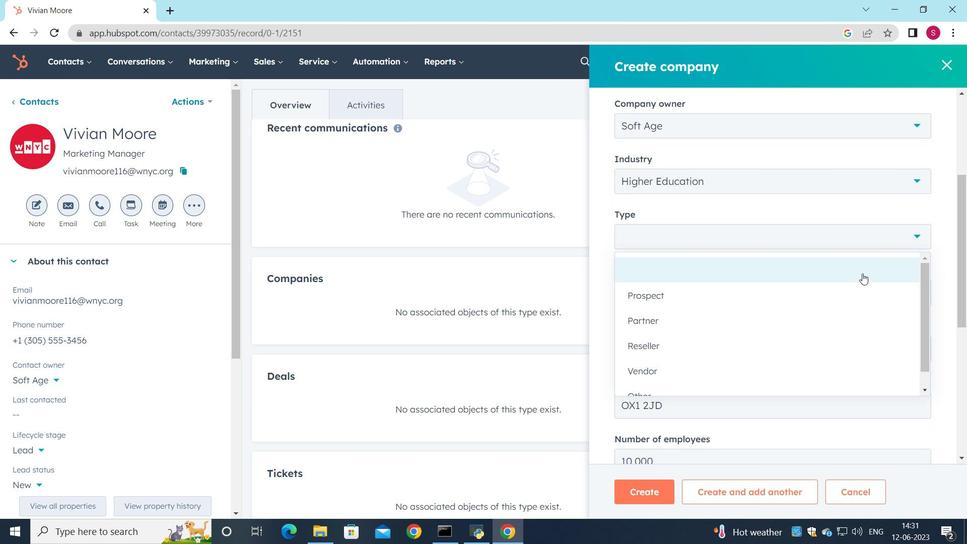 
Action: Mouse pressed left at (800, 295)
Screenshot: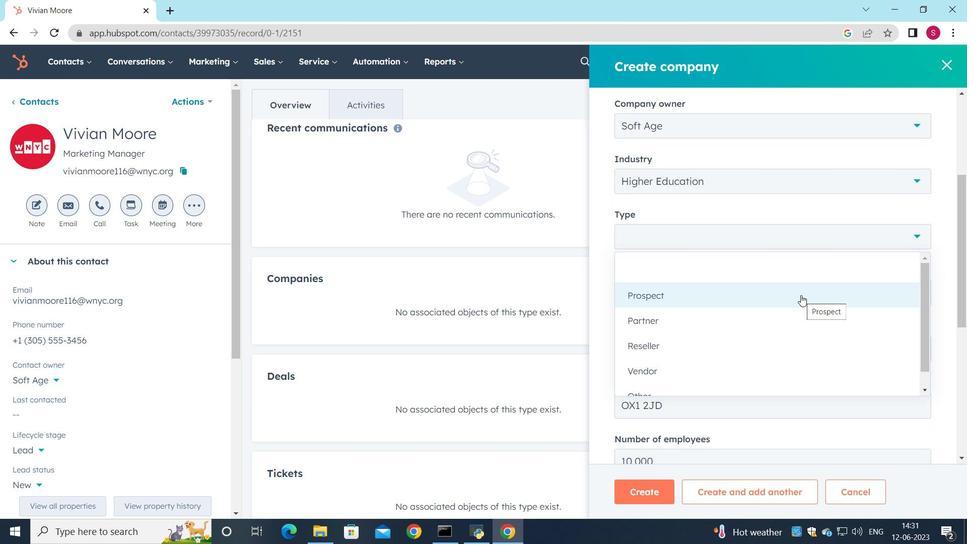 
Action: Mouse scrolled (800, 294) with delta (0, 0)
Screenshot: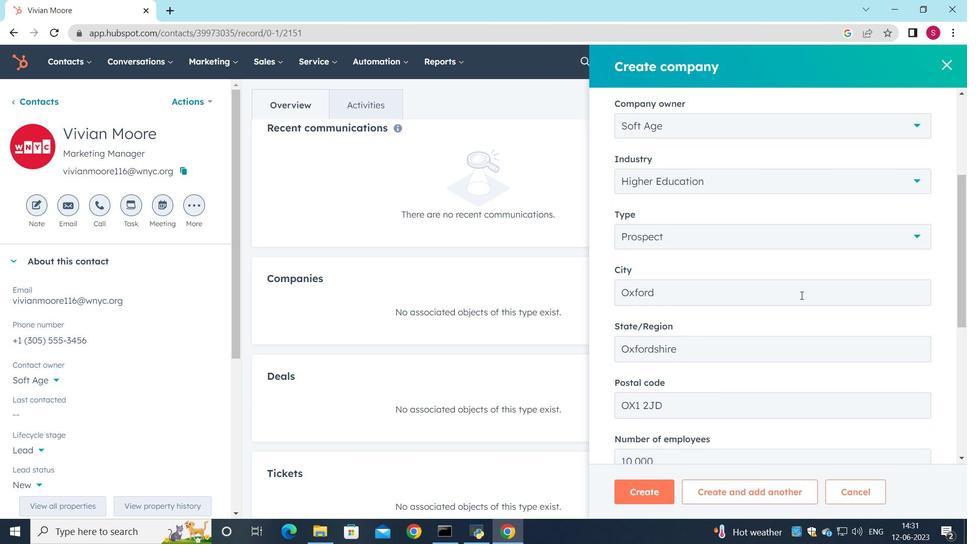 
Action: Mouse scrolled (800, 294) with delta (0, 0)
Screenshot: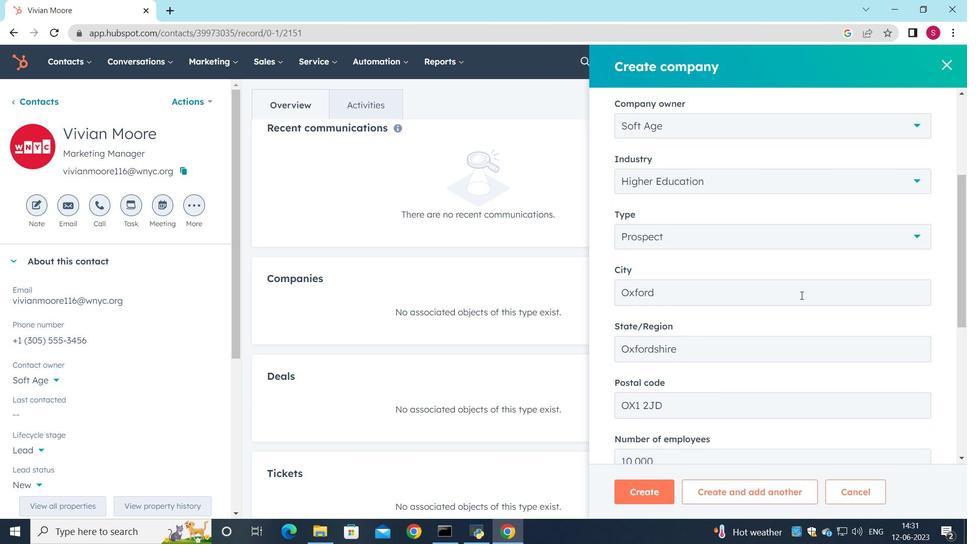 
Action: Mouse moved to (621, 488)
Screenshot: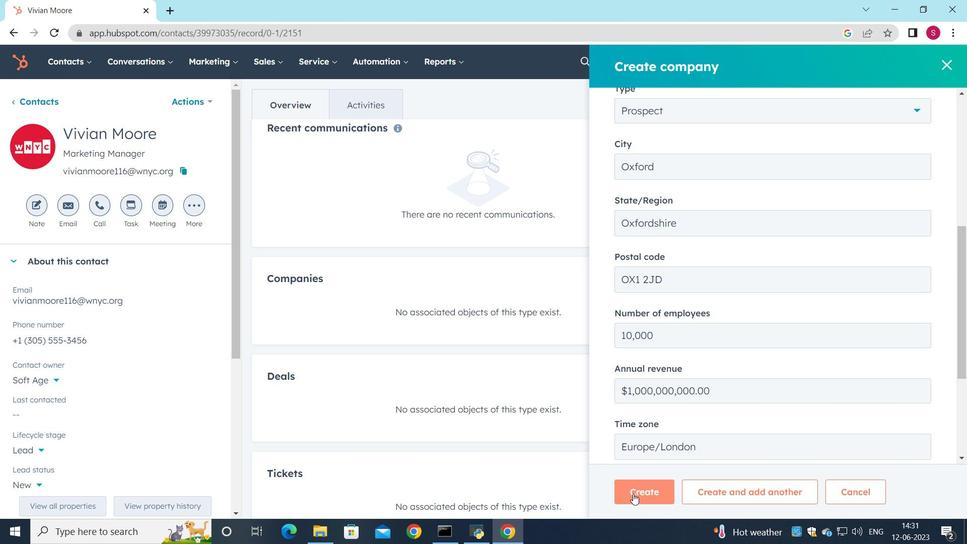 
Action: Mouse pressed left at (621, 488)
Screenshot: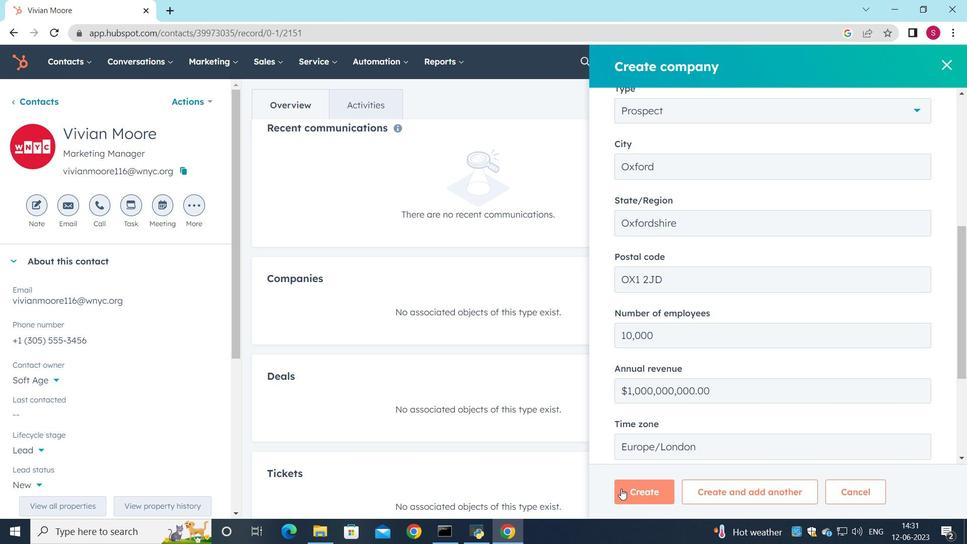 
Action: Mouse moved to (514, 330)
Screenshot: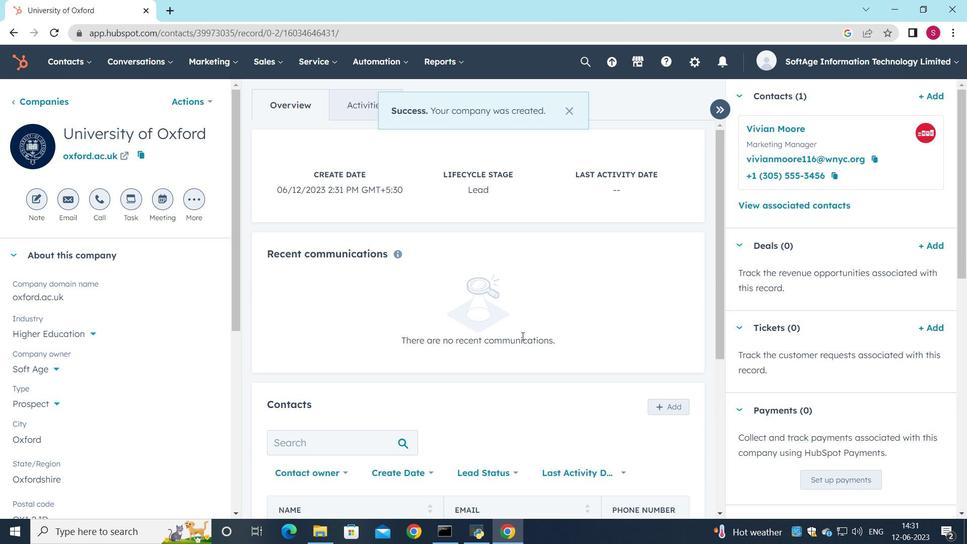 
Action: Mouse scrolled (514, 329) with delta (0, 0)
Screenshot: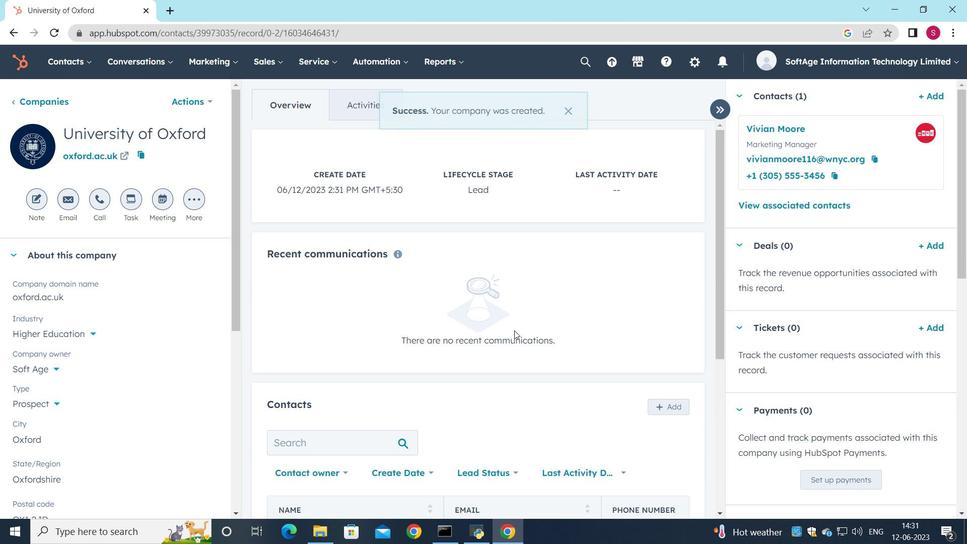 
Action: Mouse scrolled (514, 329) with delta (0, 0)
Screenshot: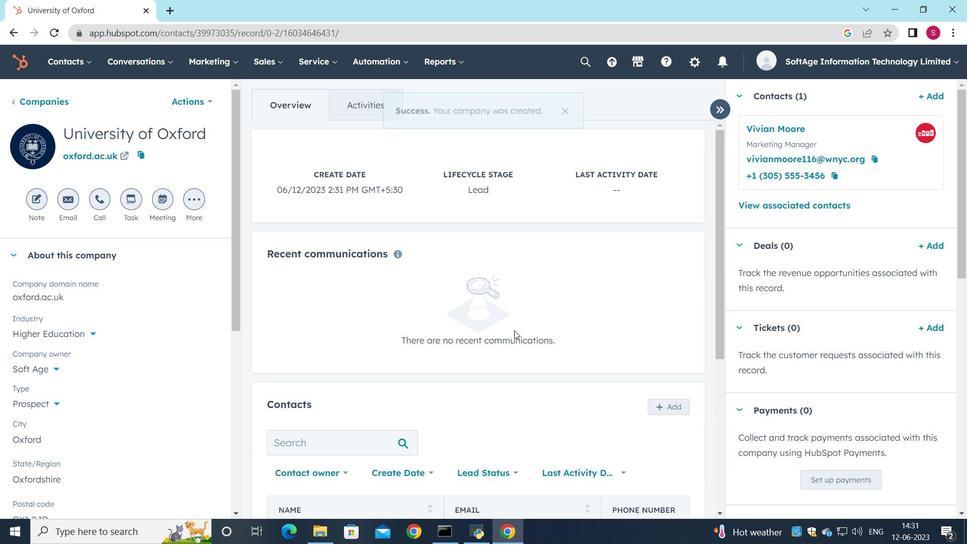 
Action: Mouse scrolled (514, 329) with delta (0, 0)
Screenshot: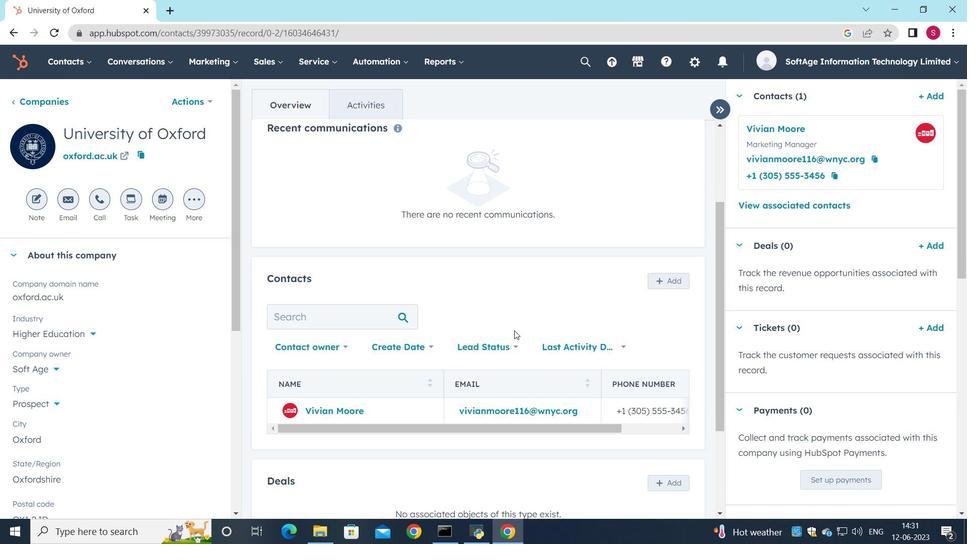 
